 Task: Create a task  Develop a new online marketplace for freelance services , assign it to team member softage.5@softage.net in the project AgileHarbor and update the status of the task to  On Track  , set the priority of the task to Low
Action: Mouse moved to (103, 487)
Screenshot: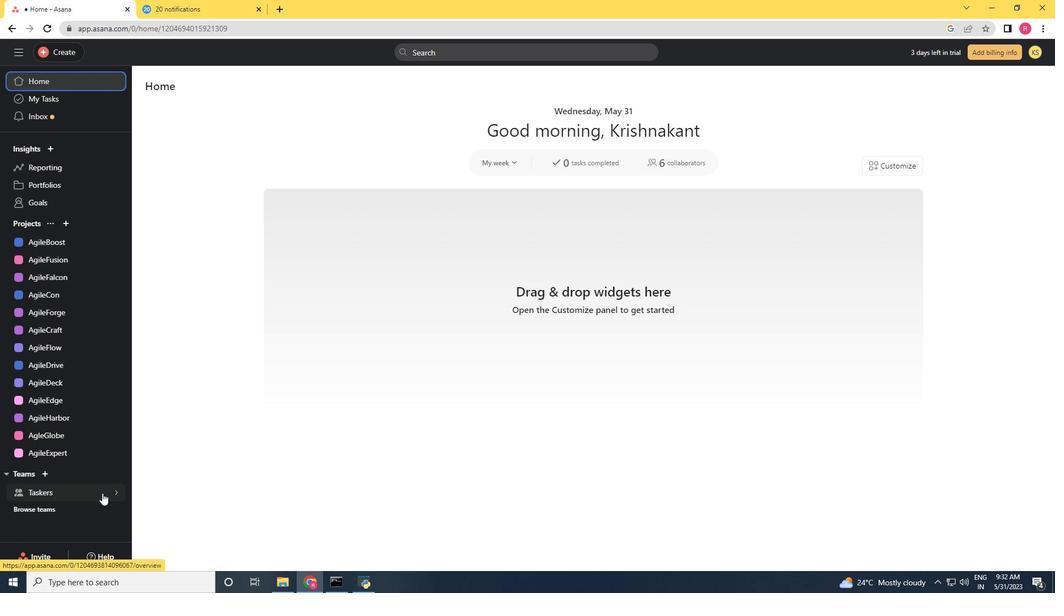 
Action: Mouse pressed left at (103, 487)
Screenshot: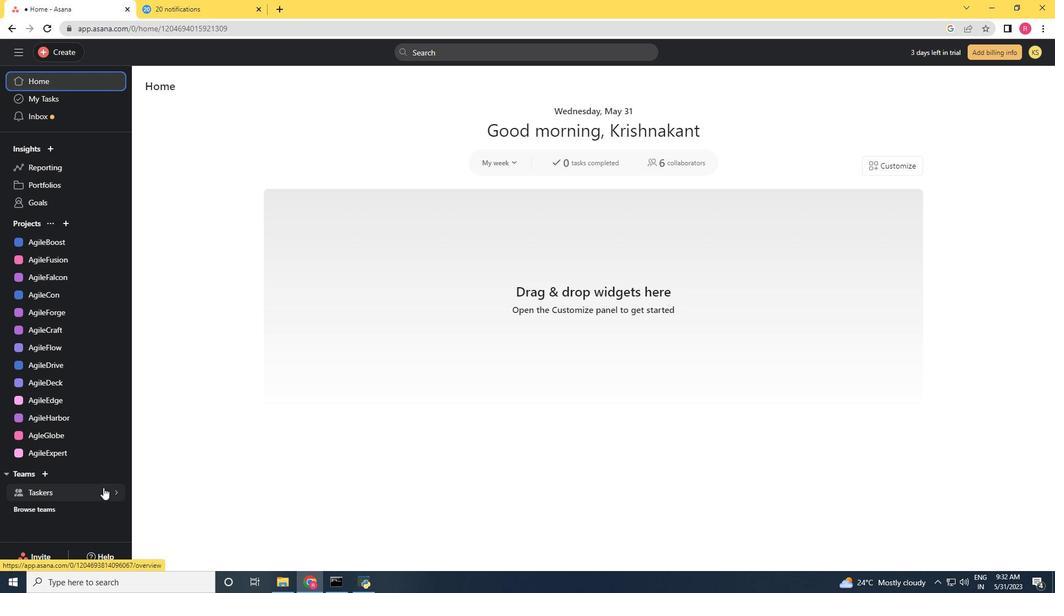 
Action: Mouse moved to (432, 454)
Screenshot: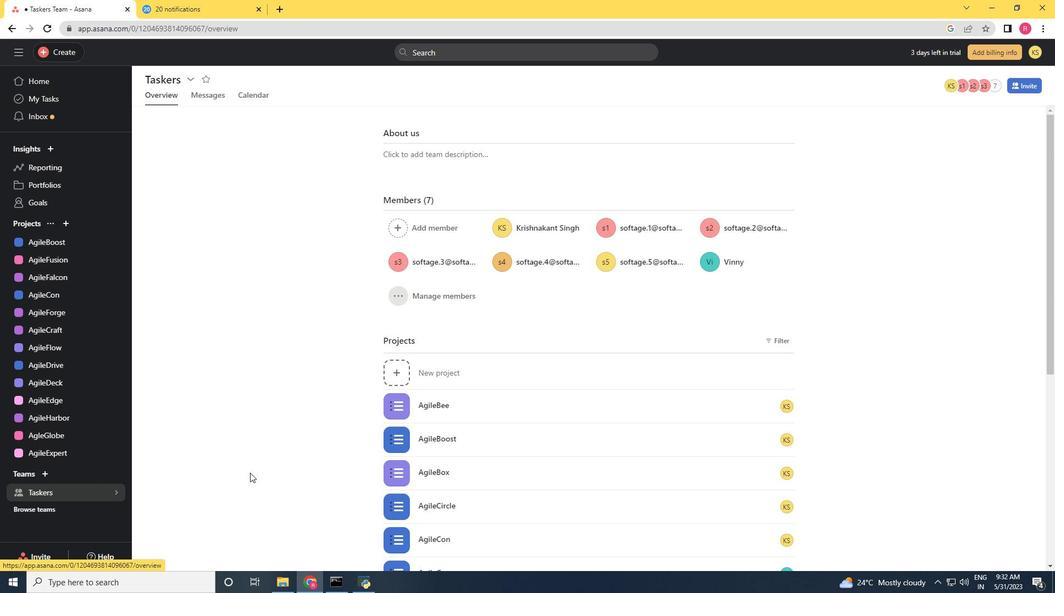 
Action: Mouse scrolled (432, 454) with delta (0, 0)
Screenshot: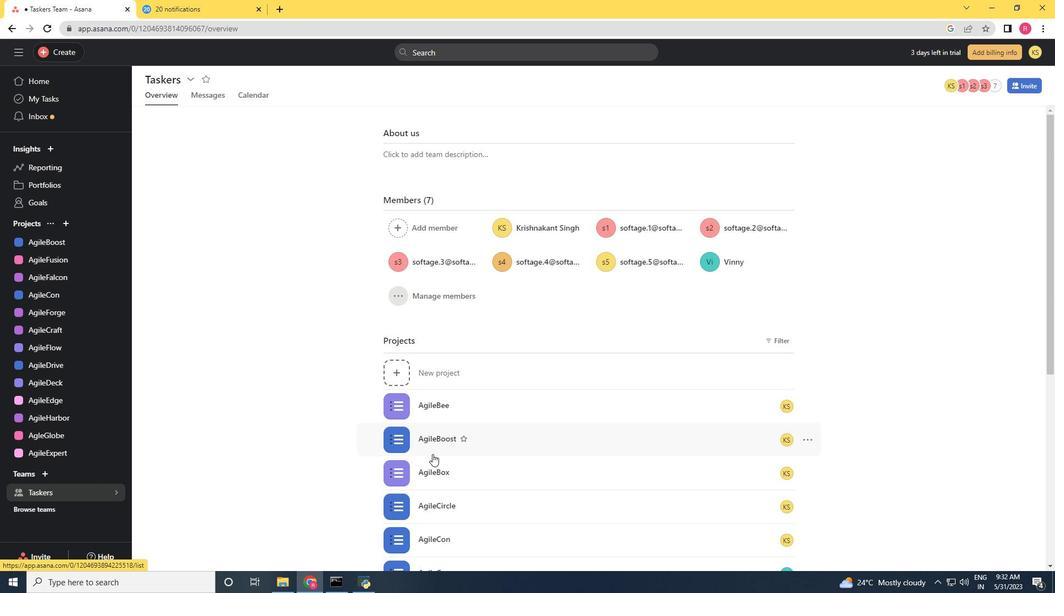 
Action: Mouse scrolled (432, 454) with delta (0, 0)
Screenshot: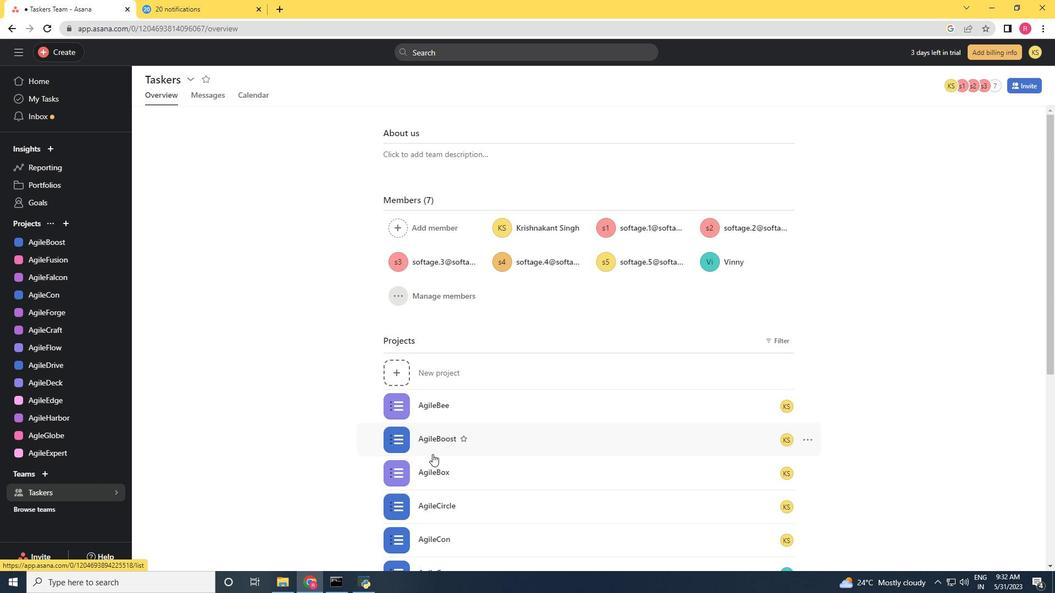 
Action: Mouse scrolled (432, 454) with delta (0, 0)
Screenshot: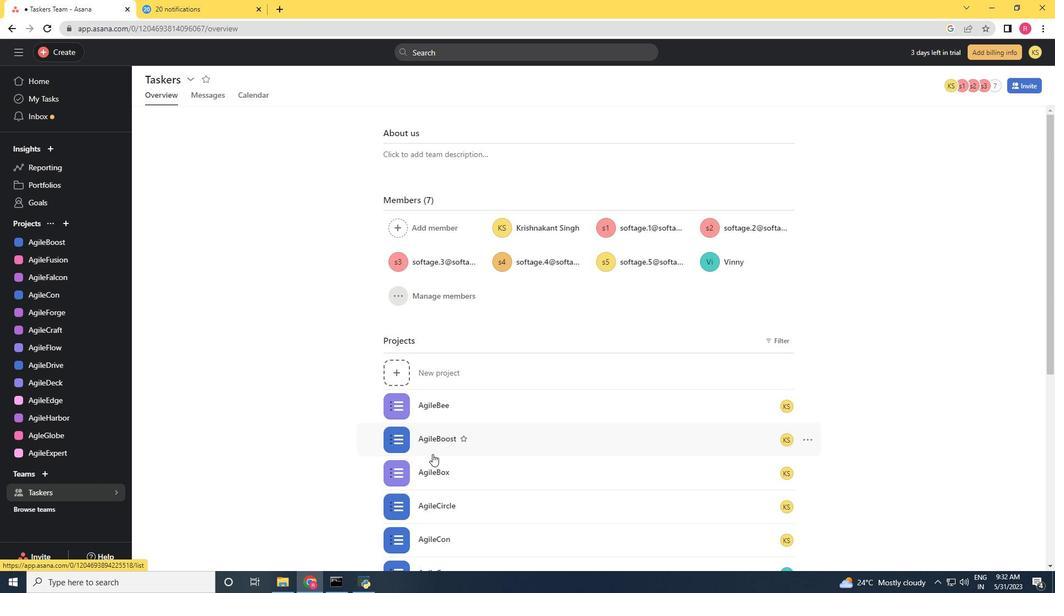 
Action: Mouse scrolled (432, 454) with delta (0, 0)
Screenshot: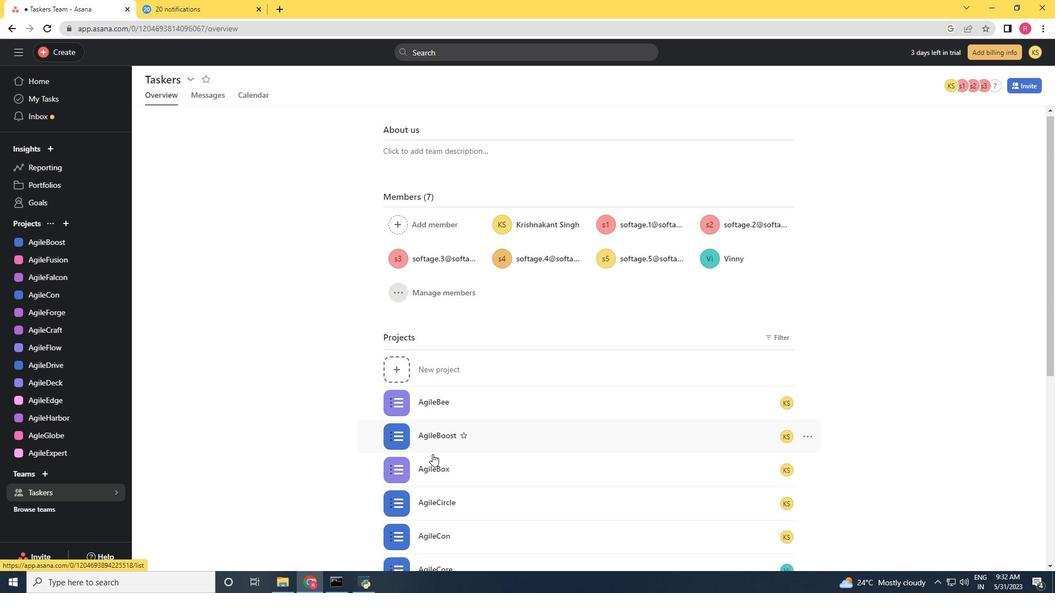
Action: Mouse scrolled (432, 454) with delta (0, 0)
Screenshot: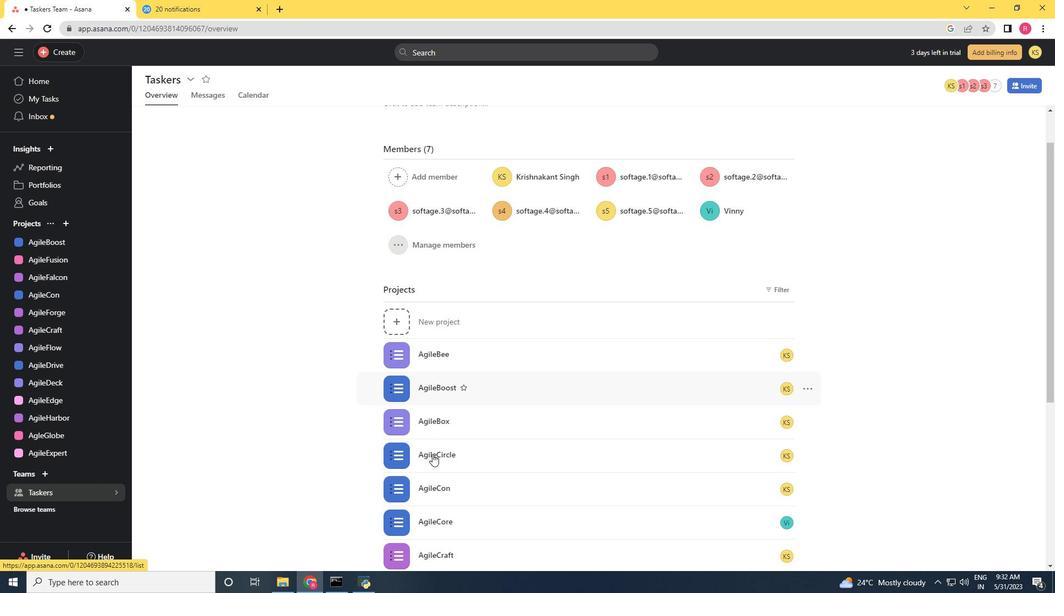 
Action: Mouse scrolled (432, 454) with delta (0, 0)
Screenshot: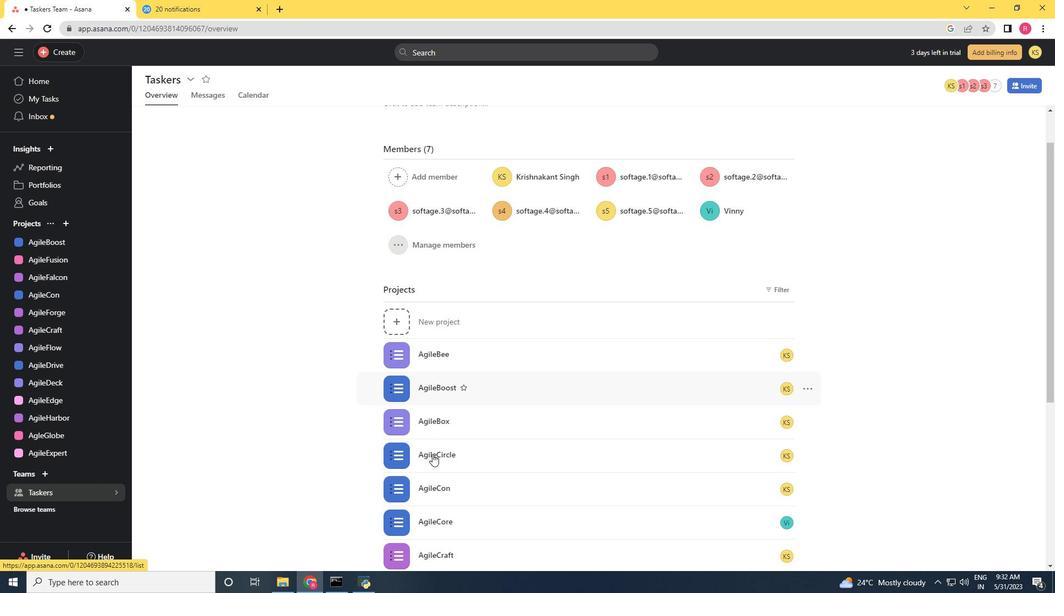 
Action: Mouse scrolled (432, 454) with delta (0, 0)
Screenshot: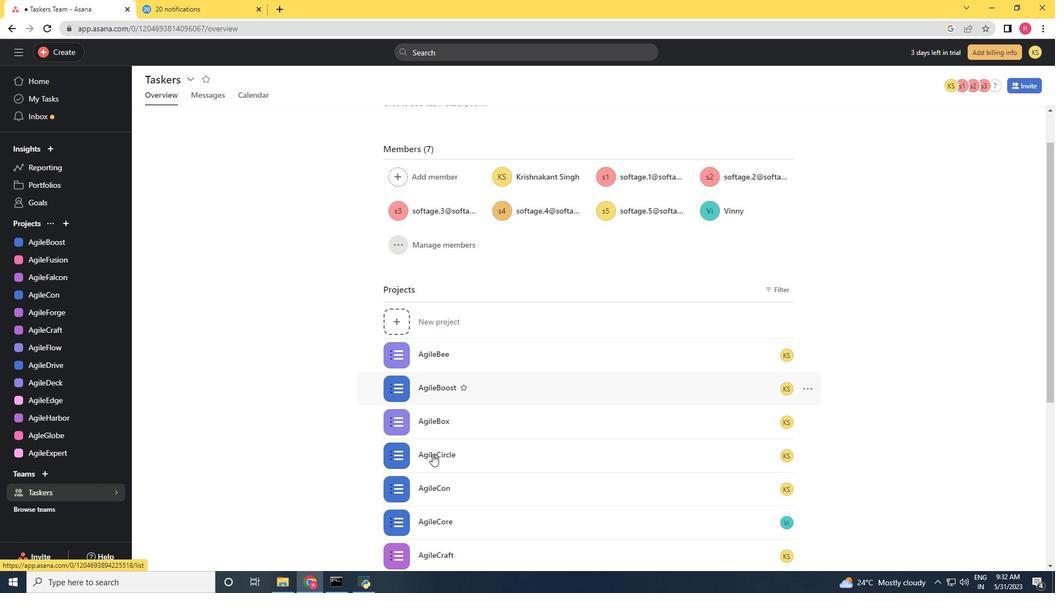
Action: Mouse scrolled (432, 455) with delta (0, 0)
Screenshot: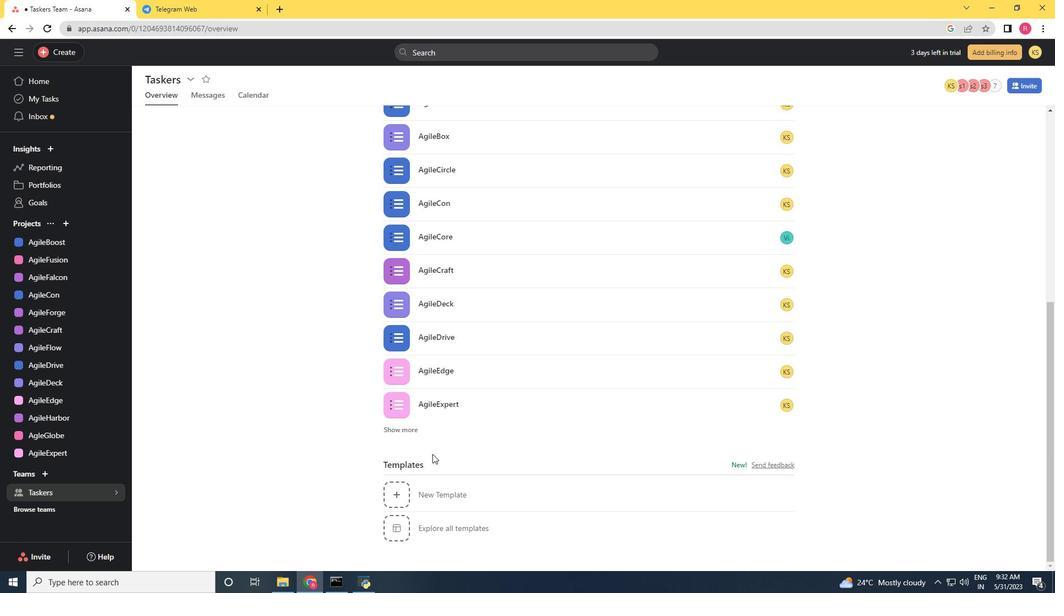 
Action: Mouse moved to (505, 419)
Screenshot: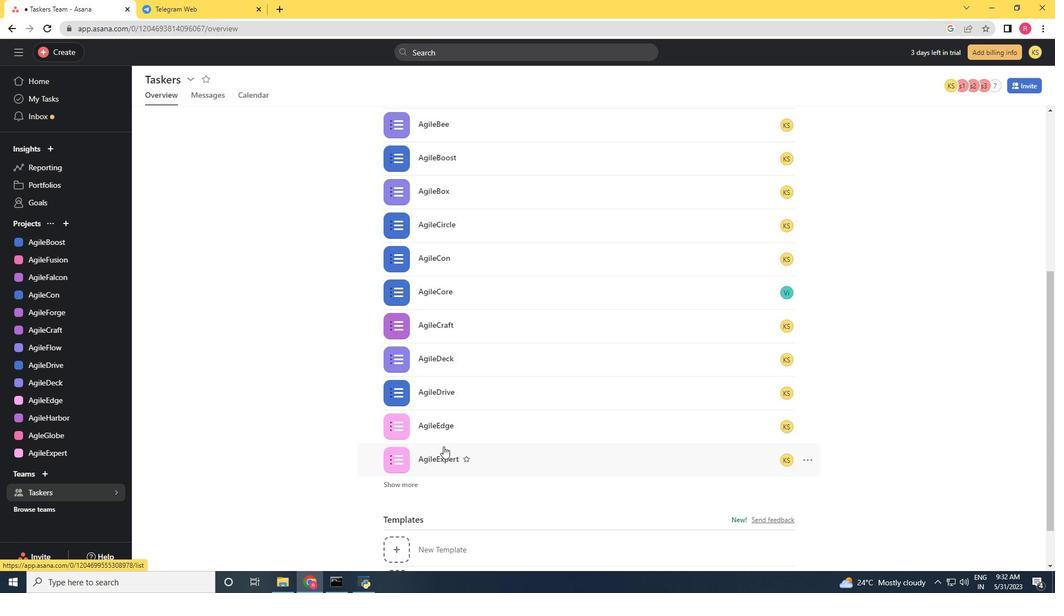 
Action: Mouse scrolled (505, 419) with delta (0, 0)
Screenshot: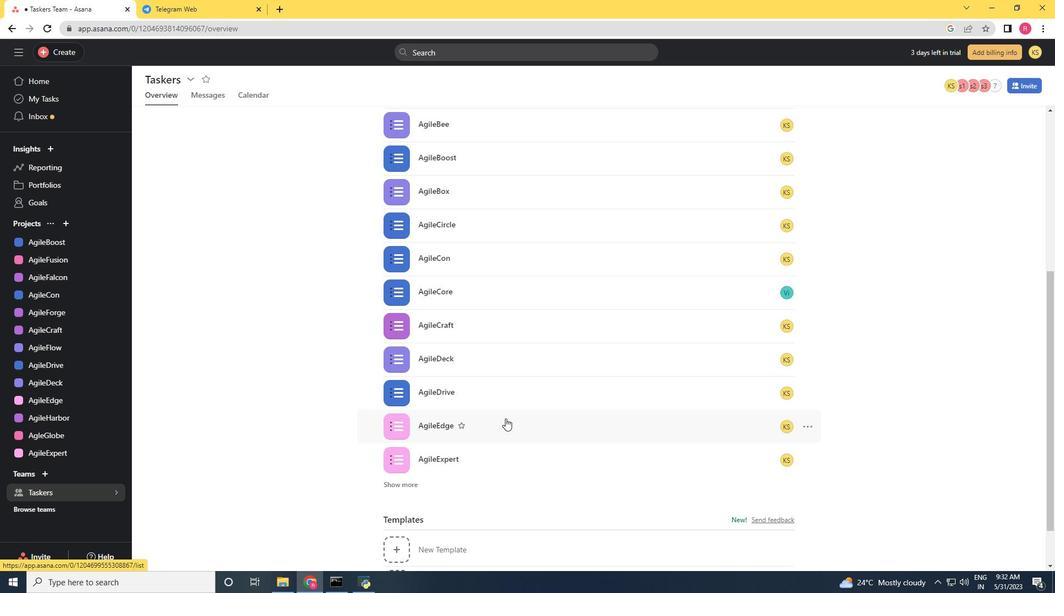 
Action: Mouse scrolled (505, 419) with delta (0, 0)
Screenshot: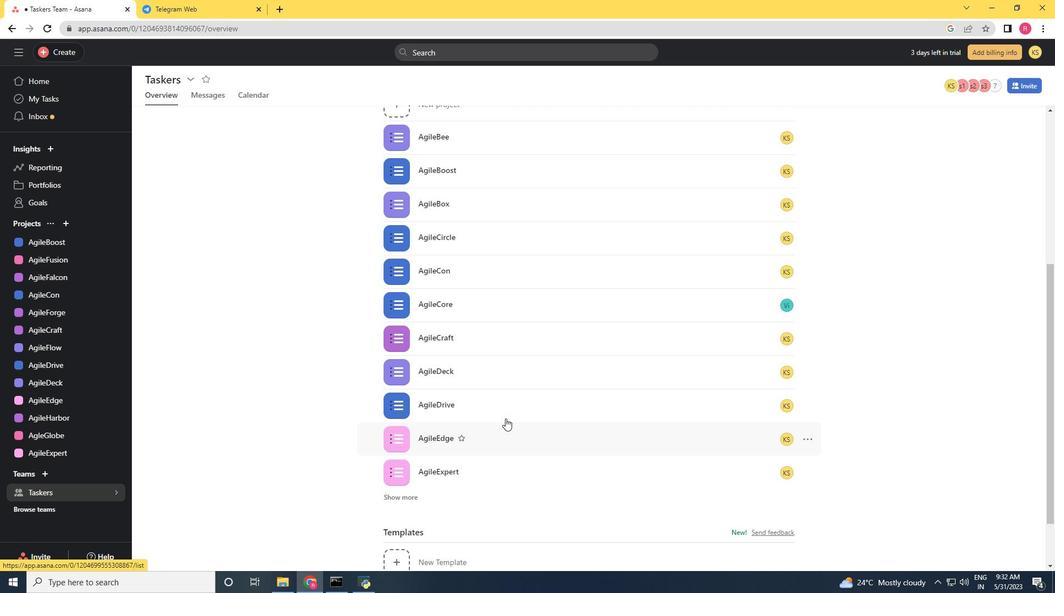 
Action: Mouse moved to (82, 419)
Screenshot: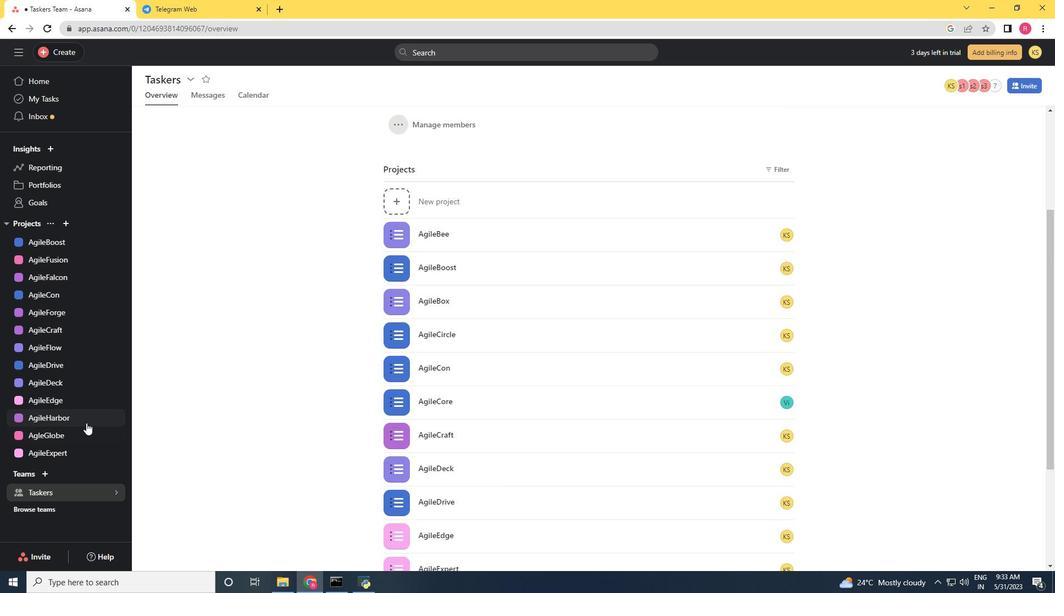 
Action: Mouse pressed left at (82, 419)
Screenshot: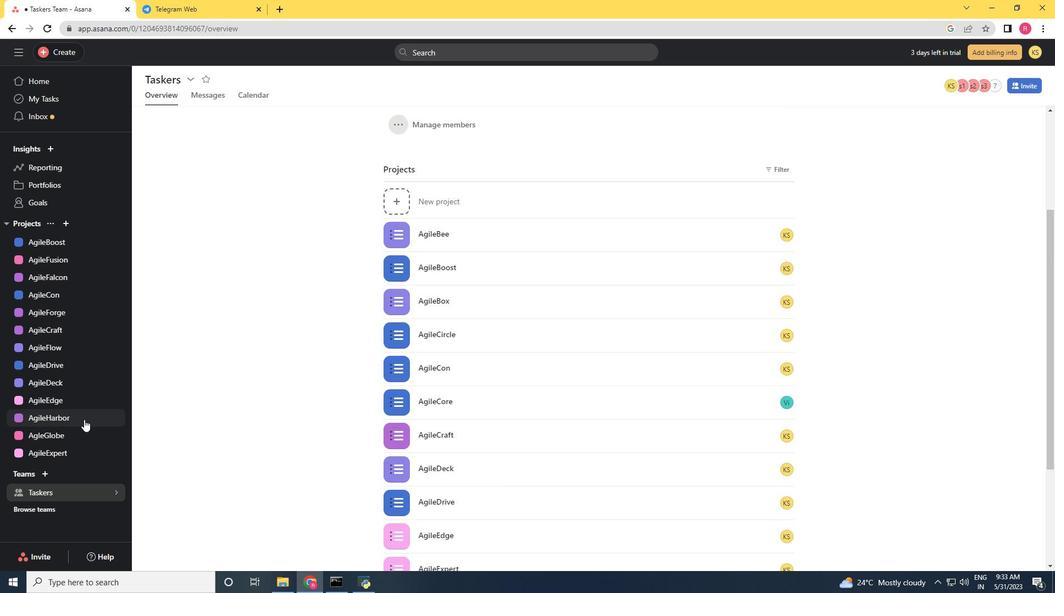 
Action: Mouse moved to (63, 53)
Screenshot: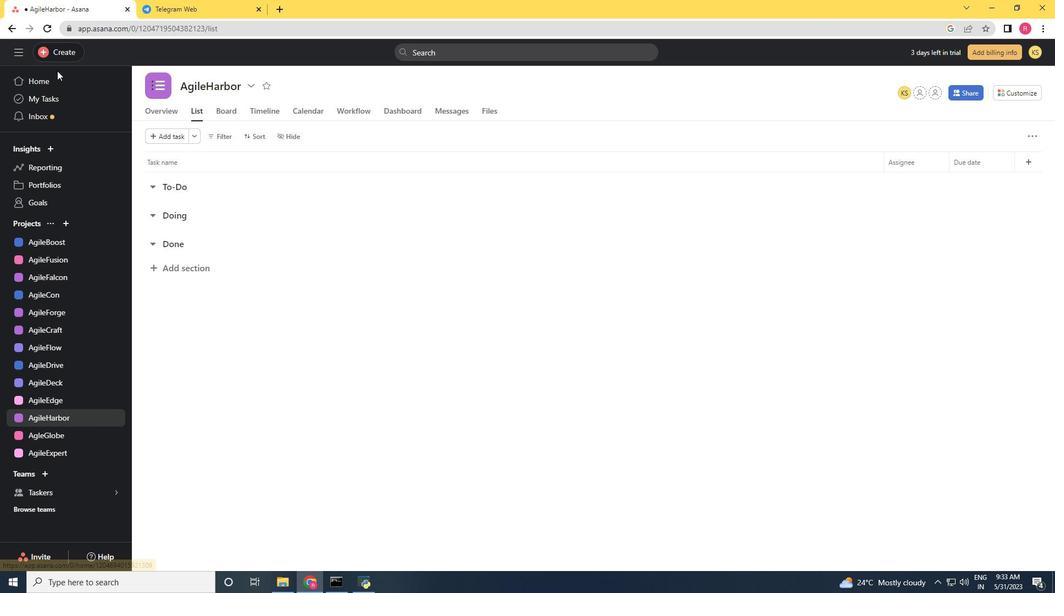 
Action: Mouse pressed left at (63, 53)
Screenshot: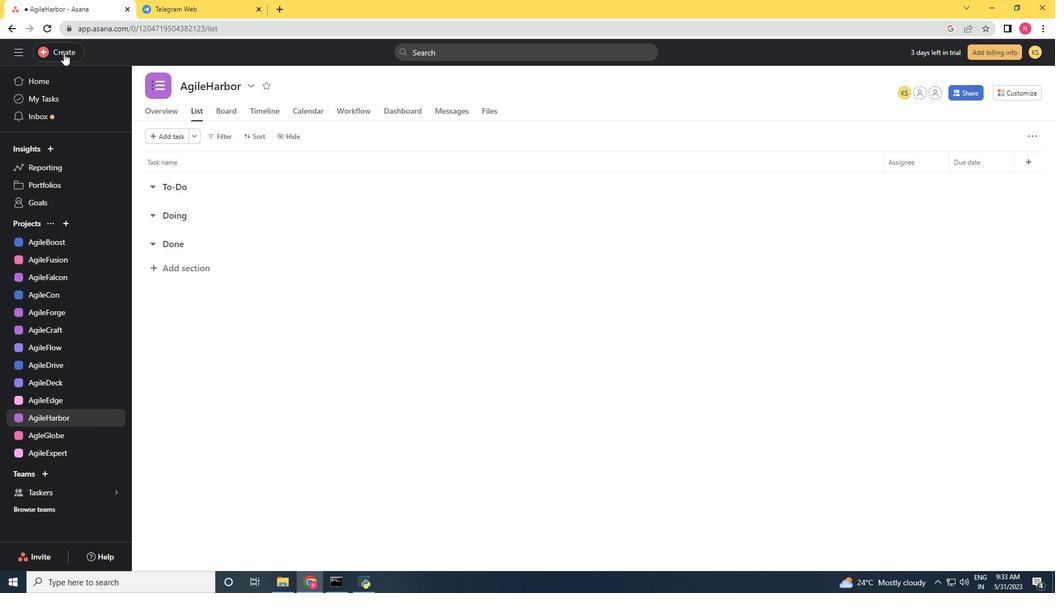 
Action: Mouse moved to (143, 58)
Screenshot: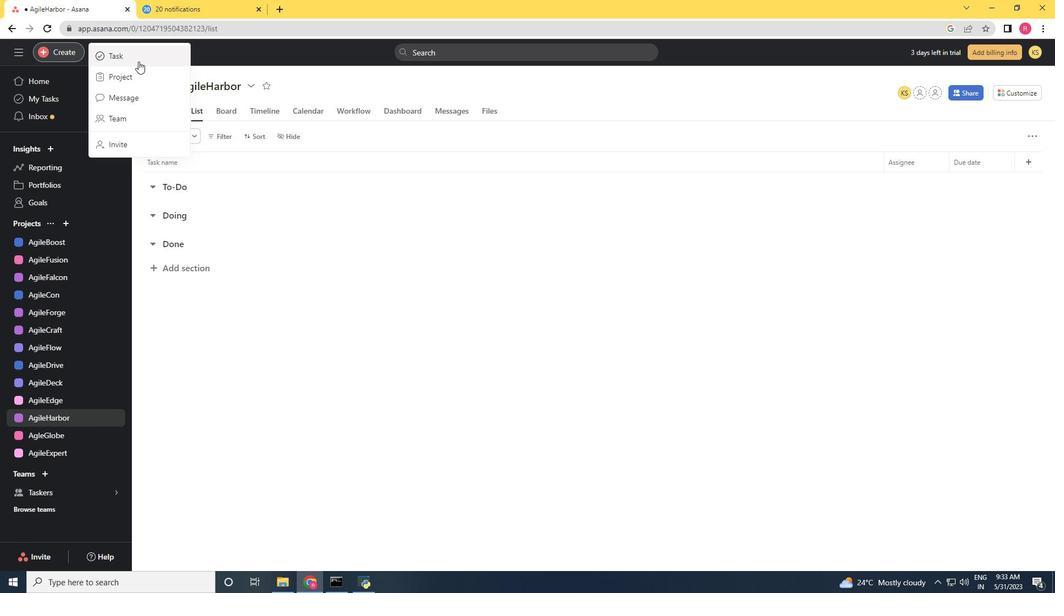 
Action: Mouse pressed left at (143, 58)
Screenshot: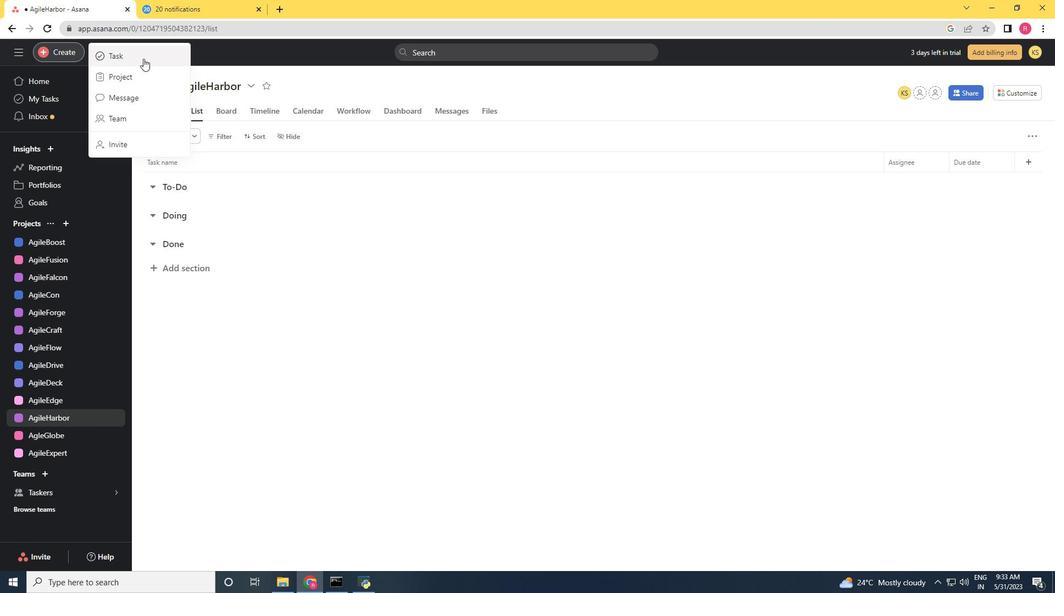 
Action: Mouse moved to (686, 594)
Screenshot: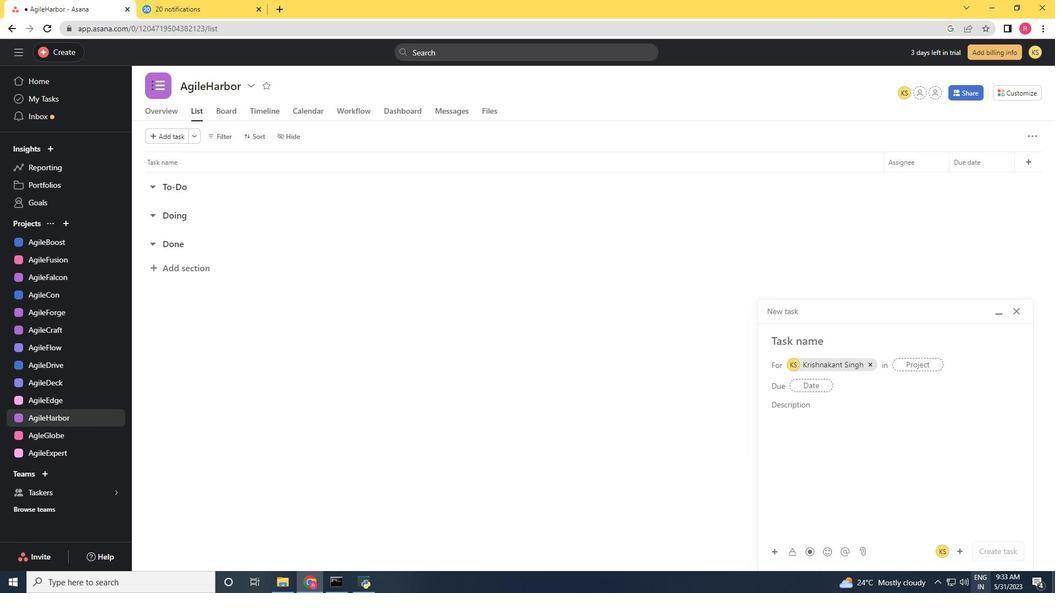 
Action: Key pressed <Key.shift>Develop<Key.space>a<Key.space>new<Key.space>online<Key.space>markeing<Key.space>==<Key.backspace><Key.backspace><Key.backspace><Key.backspace><Key.backspace><Key.backspace>ting<Key.space>for<Key.space>freelnce<Key.space><Key.backspace><Key.backspace><Key.backspace><Key.backspace><Key.backspace>lance<Key.space><Key.shift>Service<Key.space>
Screenshot: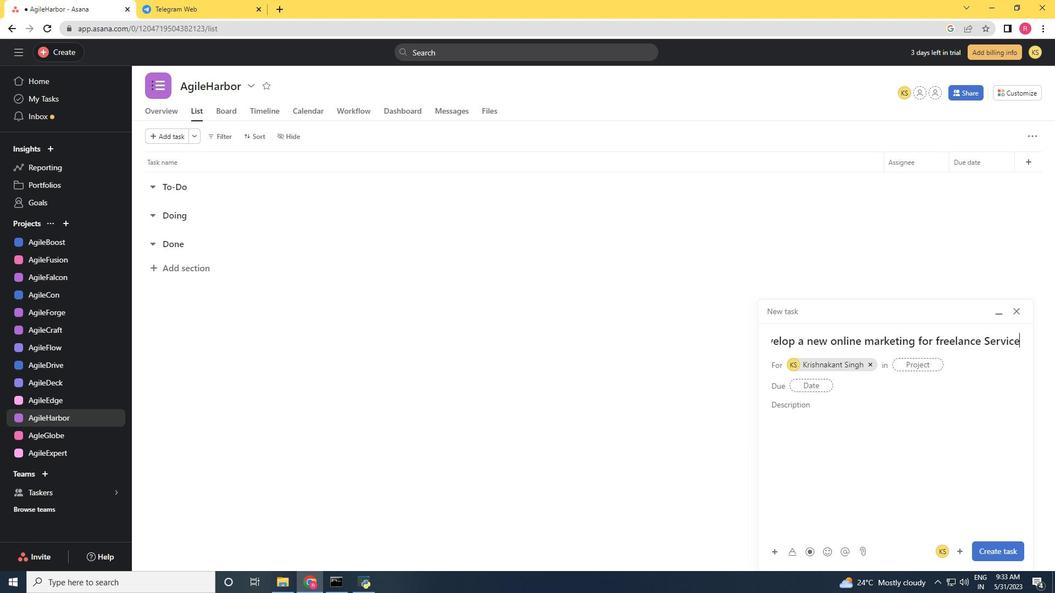 
Action: Mouse moved to (871, 364)
Screenshot: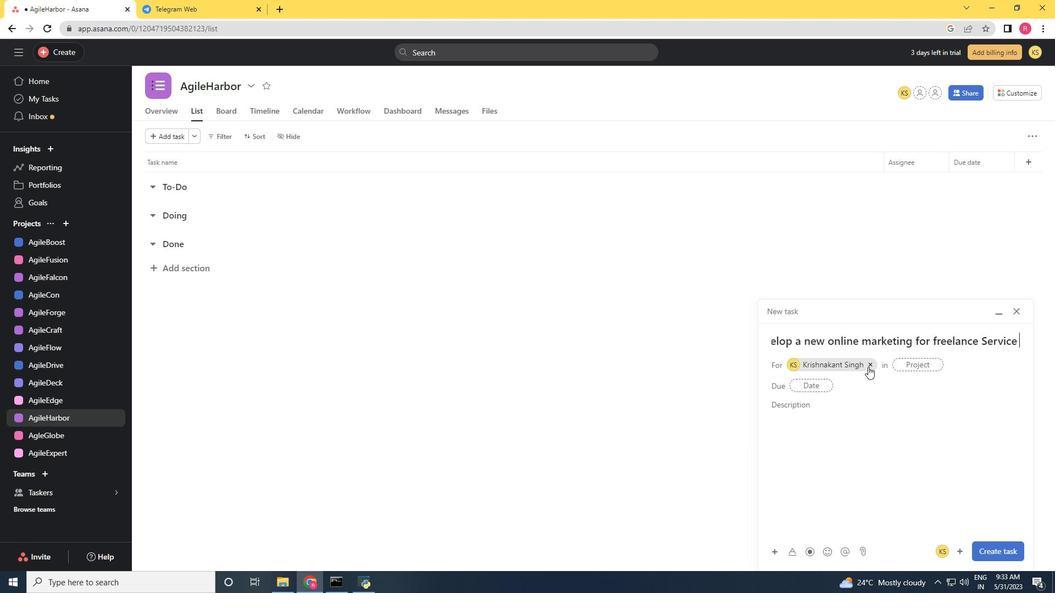
Action: Mouse pressed left at (871, 364)
Screenshot: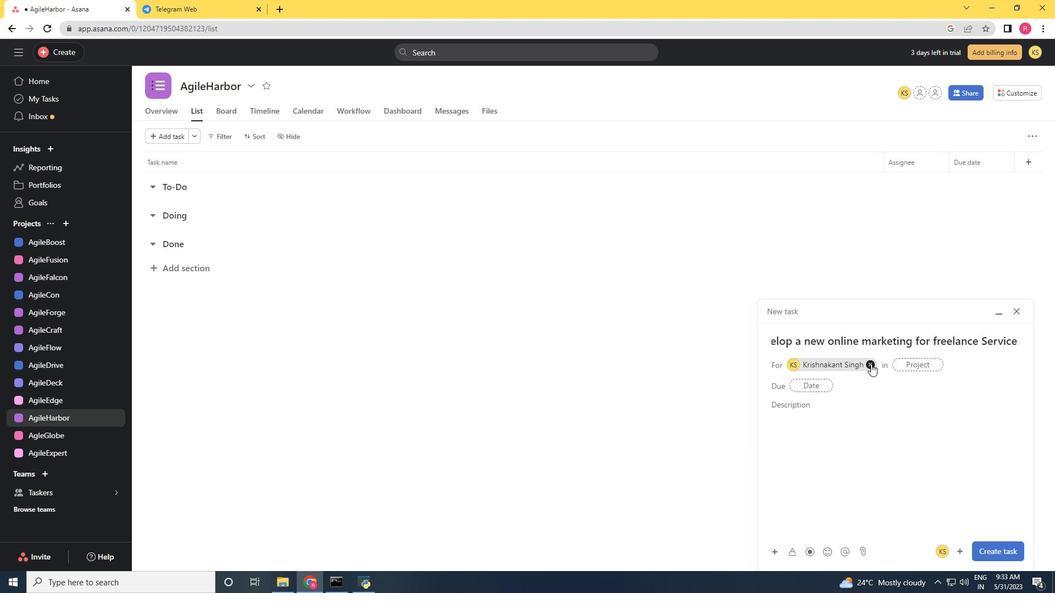 
Action: Mouse moved to (815, 361)
Screenshot: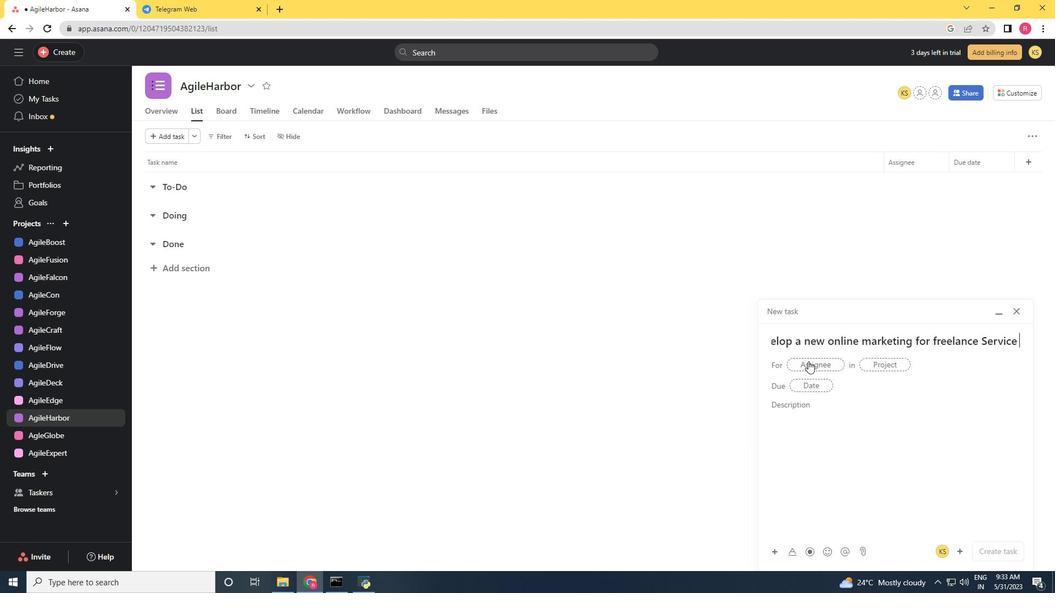 
Action: Mouse pressed left at (815, 361)
Screenshot: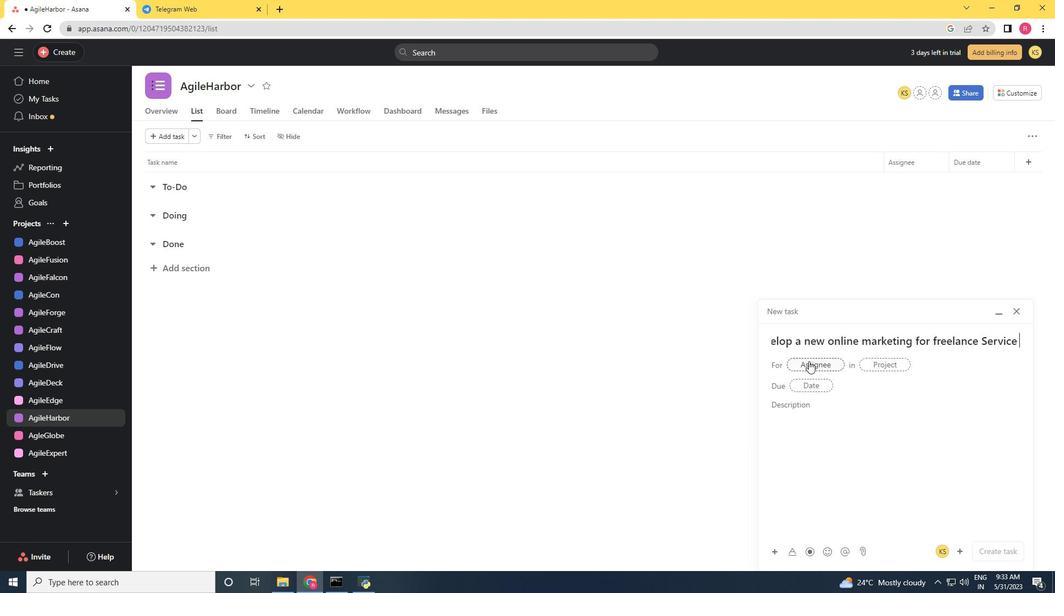 
Action: Key pressed softage.5<Key.shift>@softage.net
Screenshot: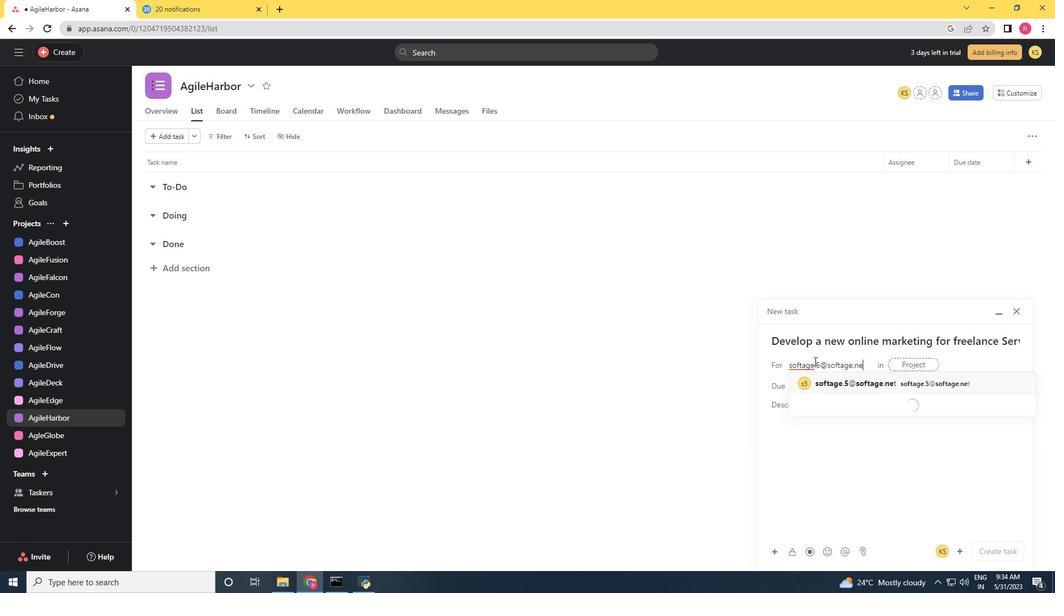 
Action: Mouse moved to (836, 381)
Screenshot: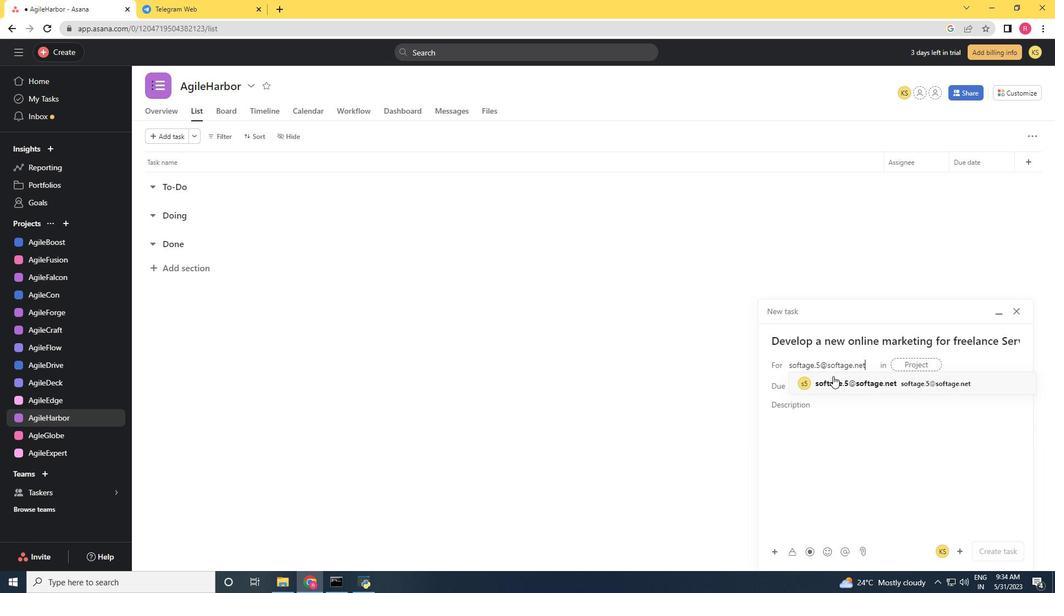 
Action: Mouse pressed left at (836, 381)
Screenshot: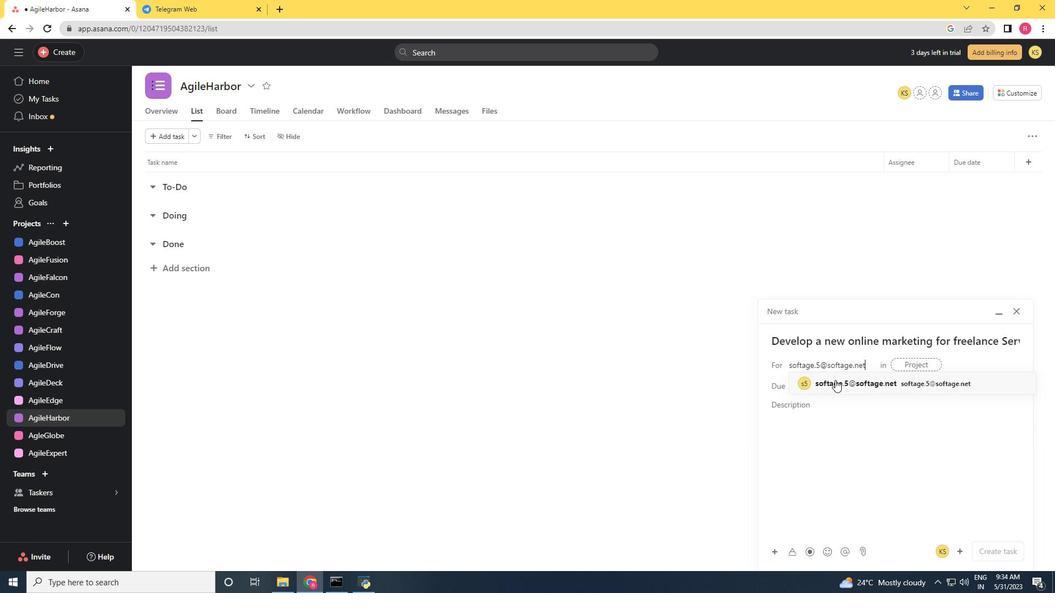 
Action: Mouse moved to (743, 386)
Screenshot: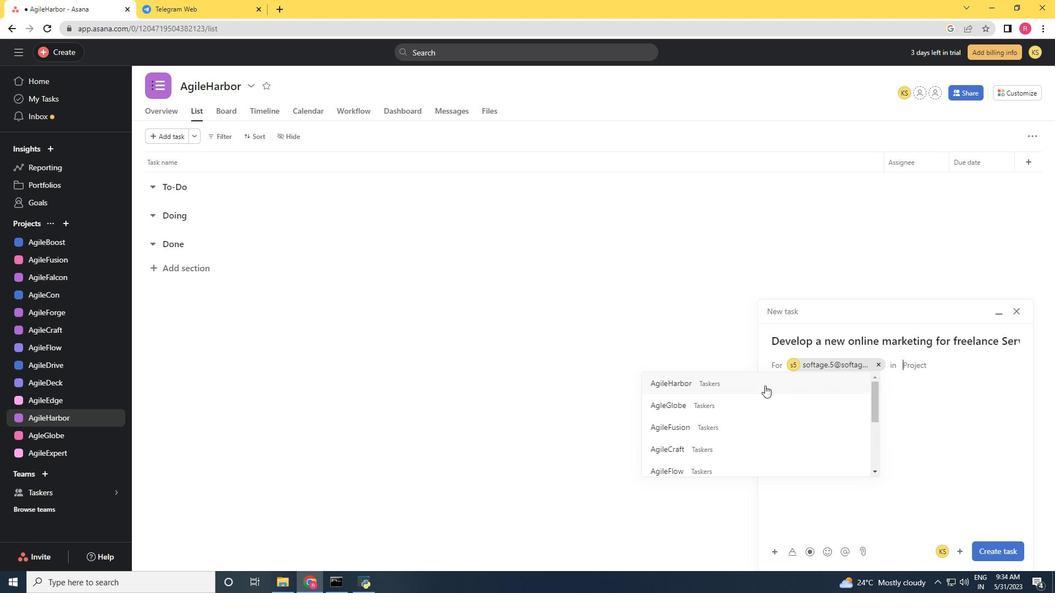 
Action: Mouse pressed left at (743, 386)
Screenshot: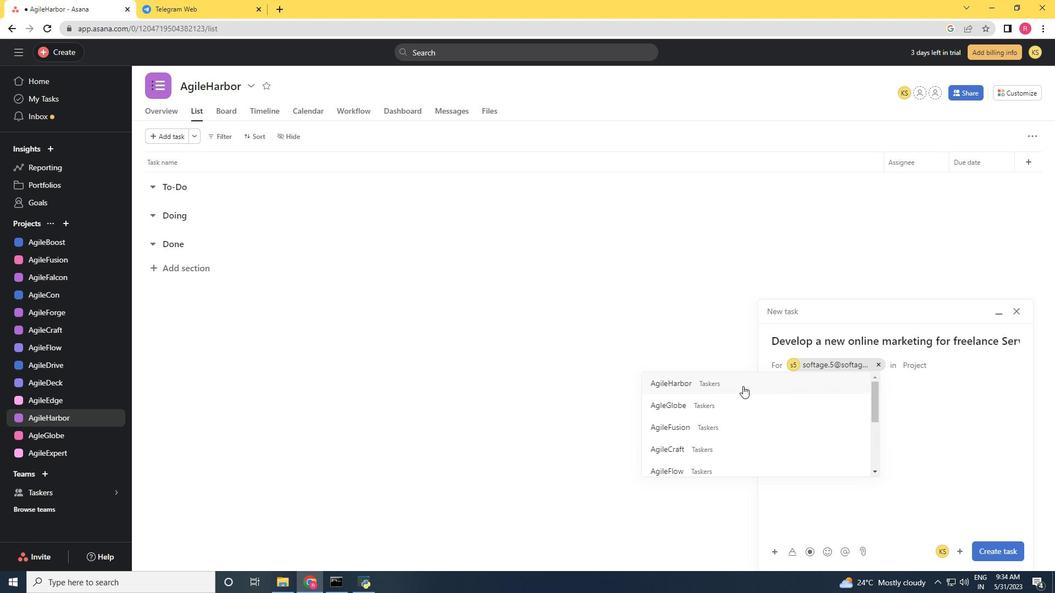 
Action: Mouse moved to (1005, 554)
Screenshot: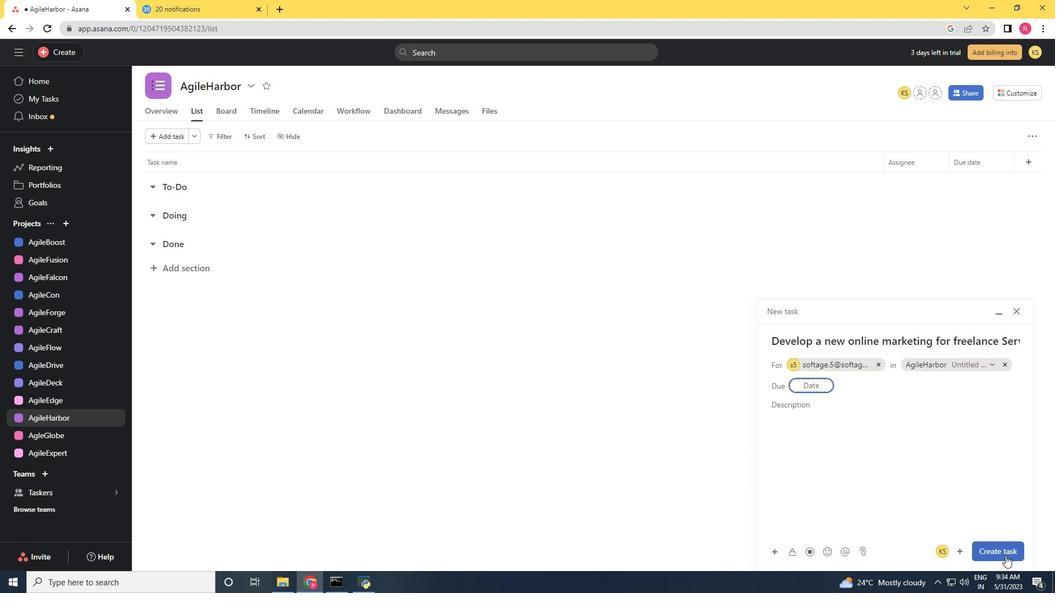 
Action: Mouse pressed left at (1005, 554)
Screenshot: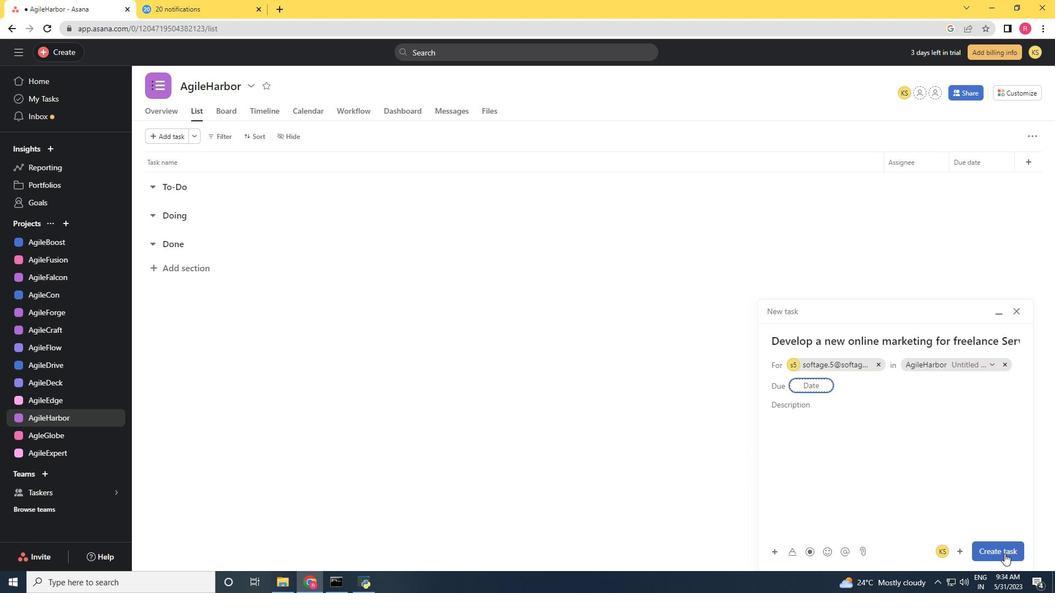 
Action: Mouse moved to (882, 159)
Screenshot: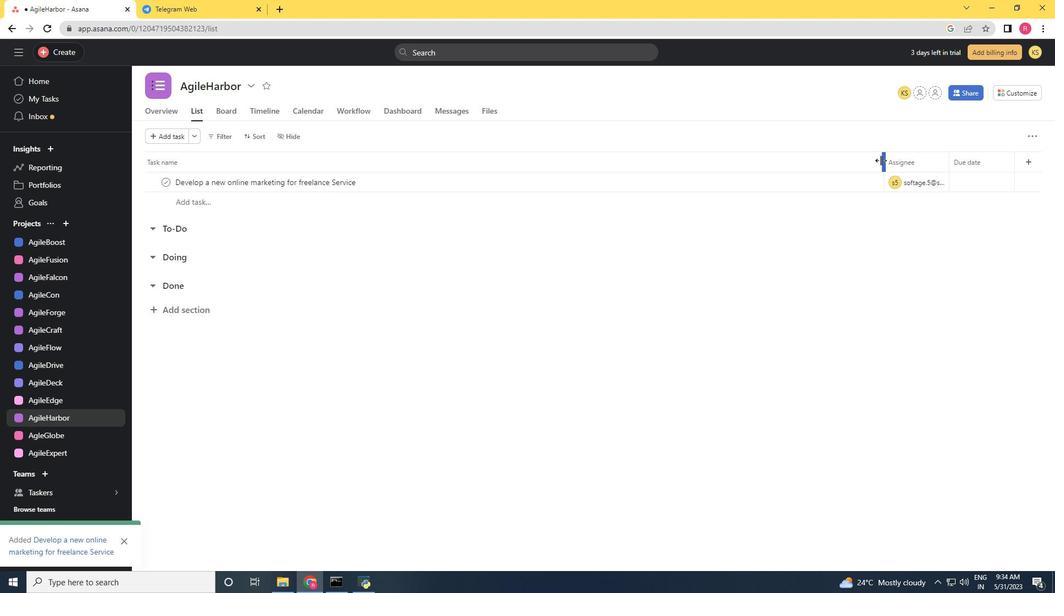 
Action: Mouse pressed left at (882, 159)
Screenshot: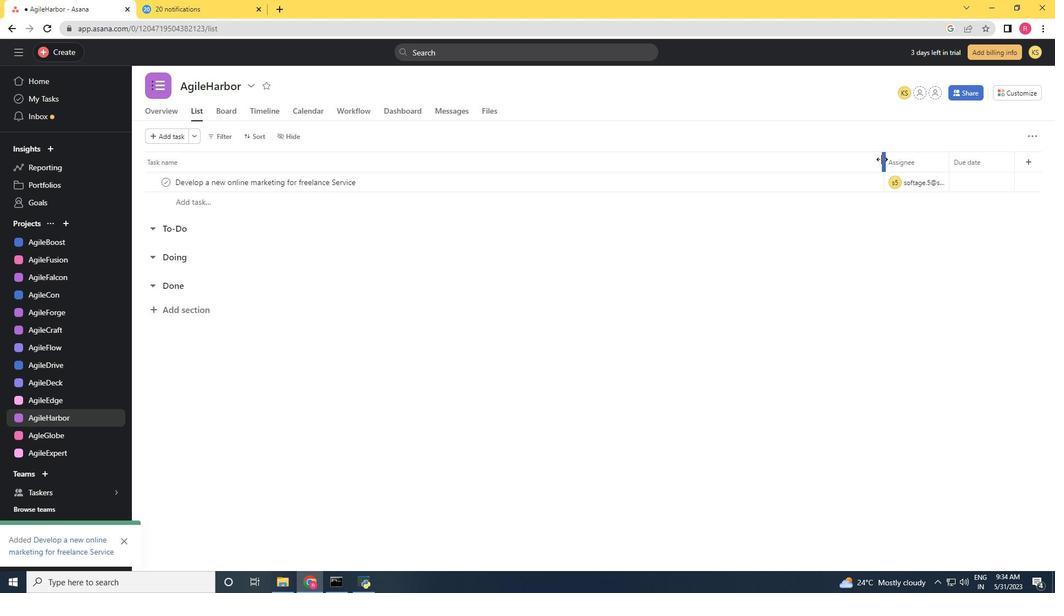 
Action: Mouse moved to (911, 160)
Screenshot: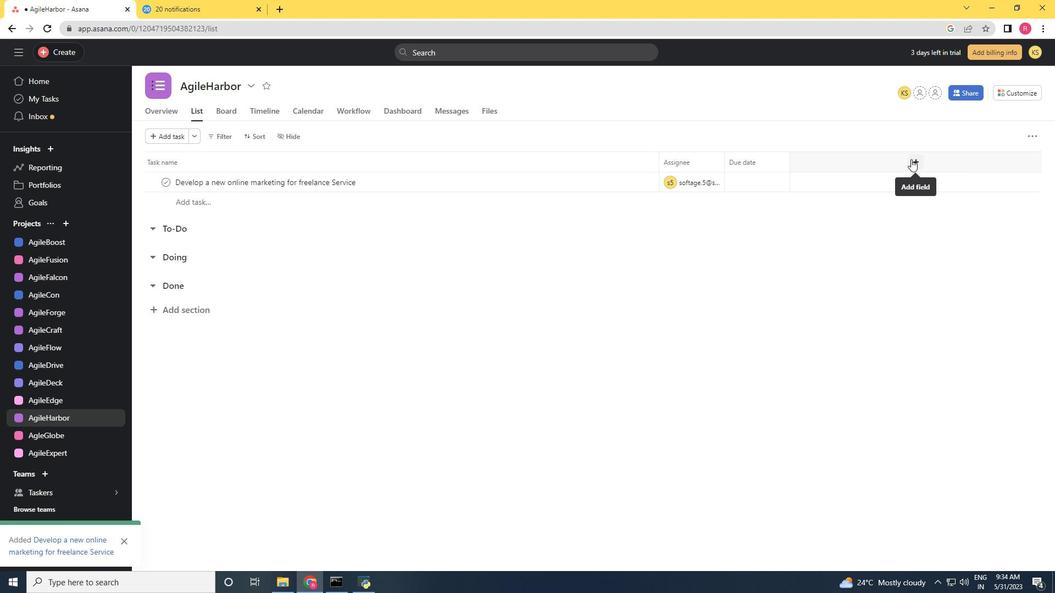 
Action: Mouse pressed left at (911, 160)
Screenshot: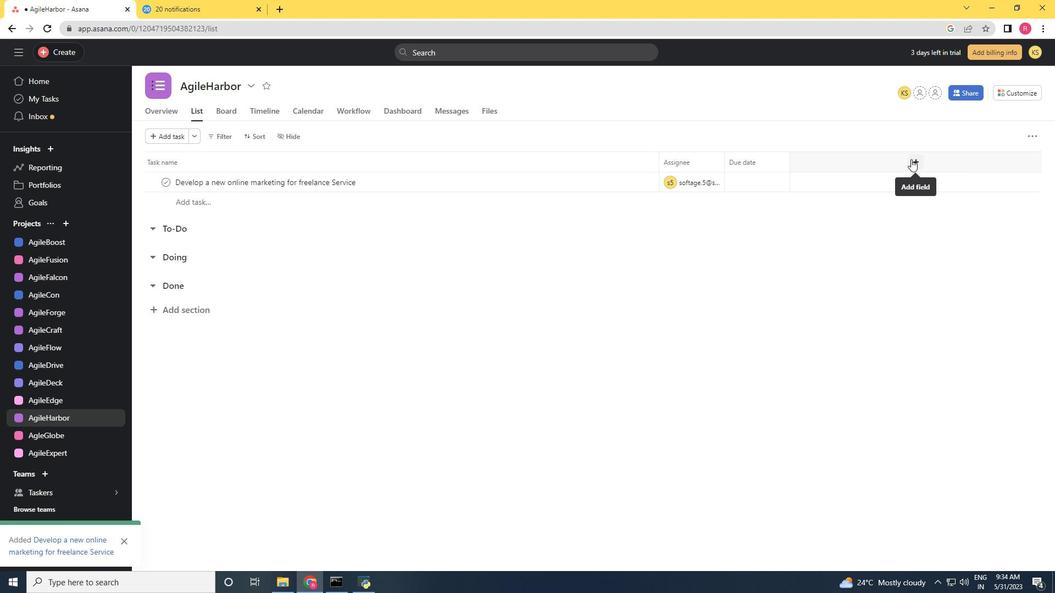 
Action: Mouse moved to (827, 283)
Screenshot: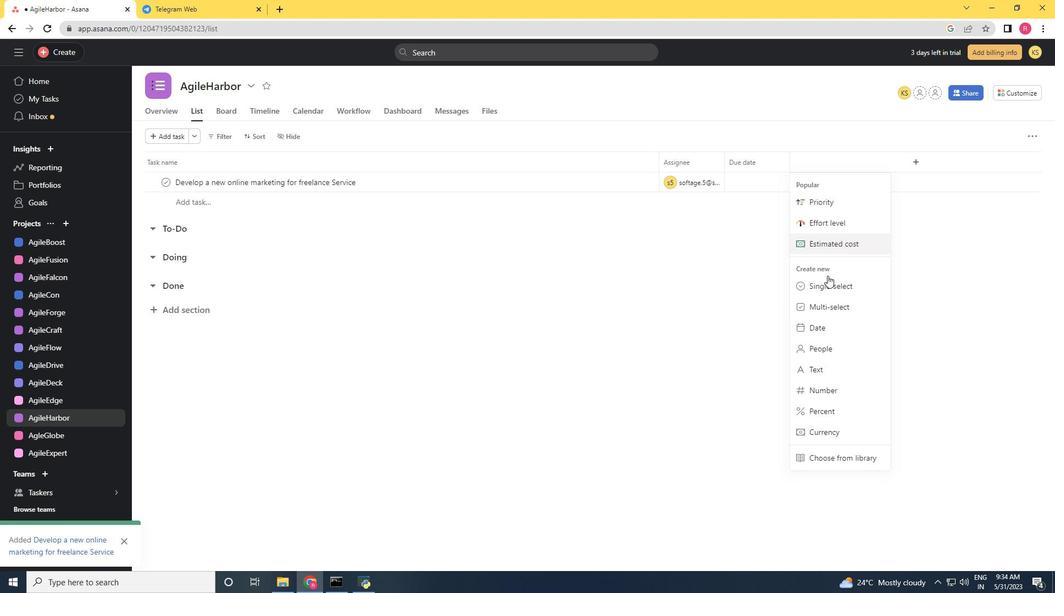 
Action: Mouse pressed left at (827, 283)
Screenshot: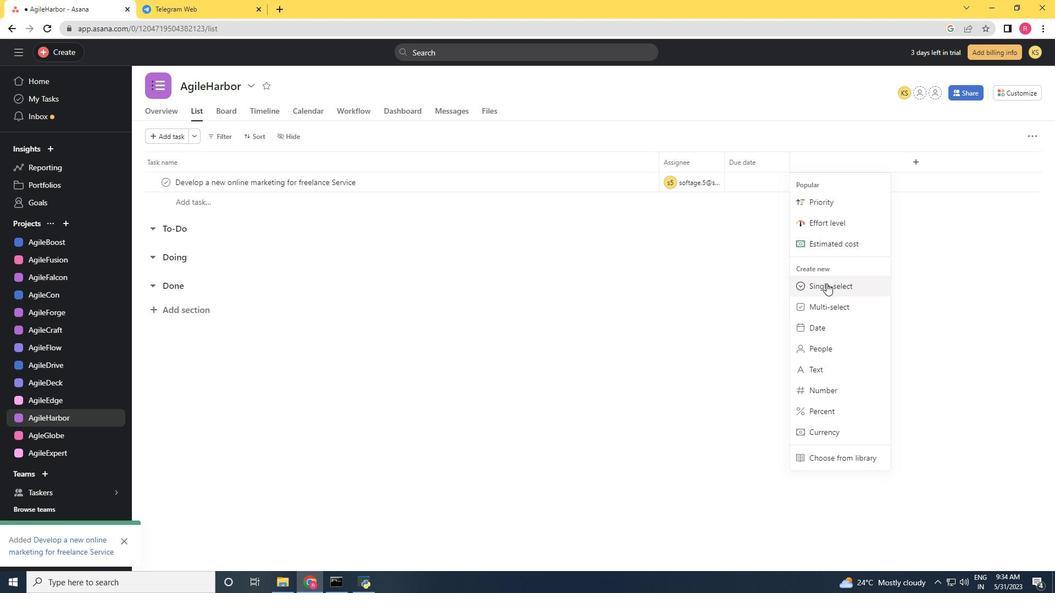 
Action: Key pressed <Key.shift>Ststus
Screenshot: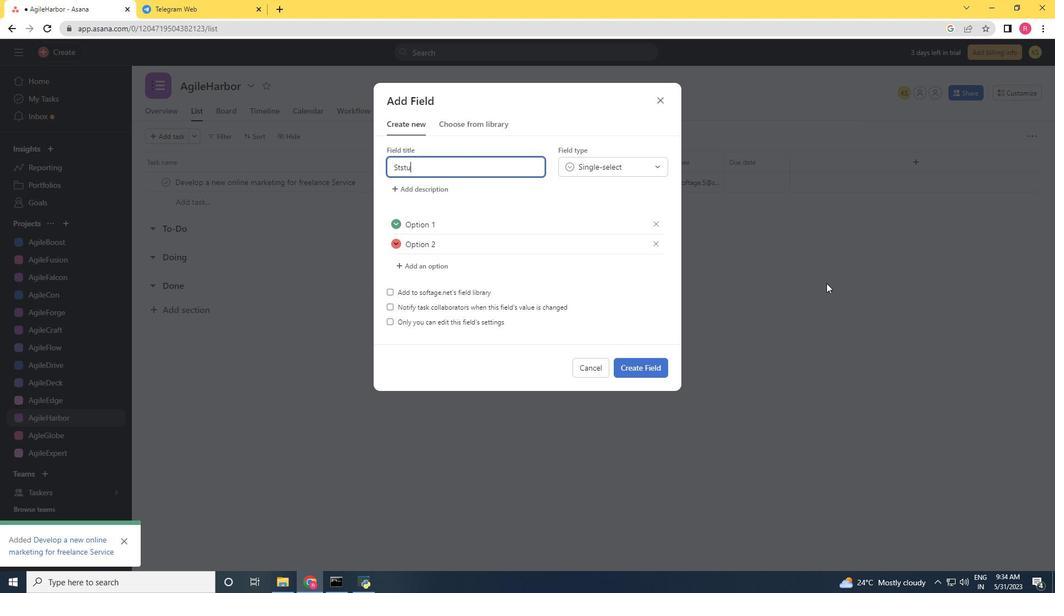 
Action: Mouse moved to (731, 287)
Screenshot: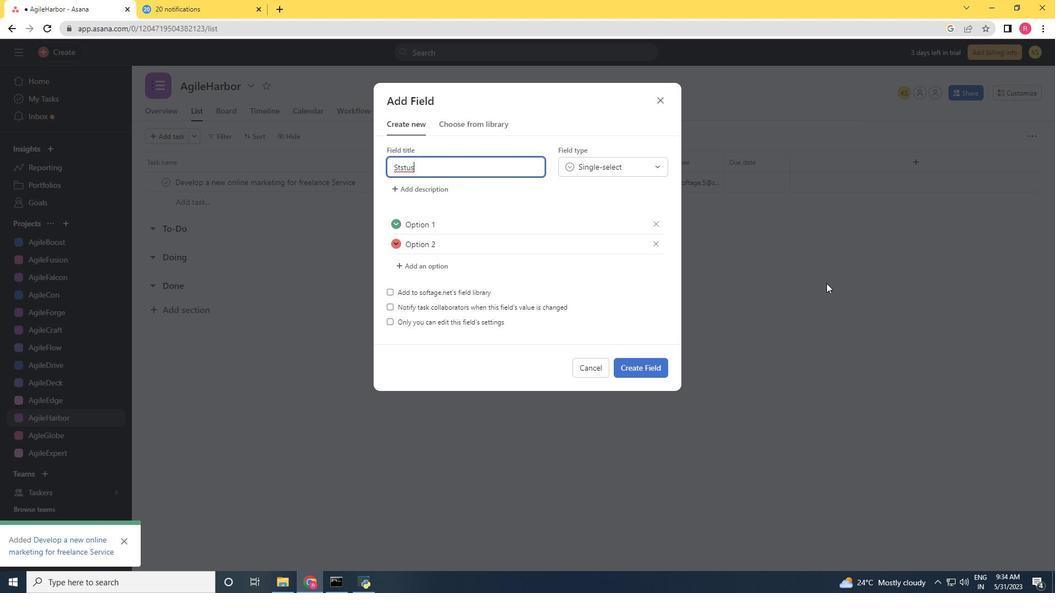 
Action: Key pressed <Key.backspace><Key.backspace><Key.backspace><Key.backspace>atus
Screenshot: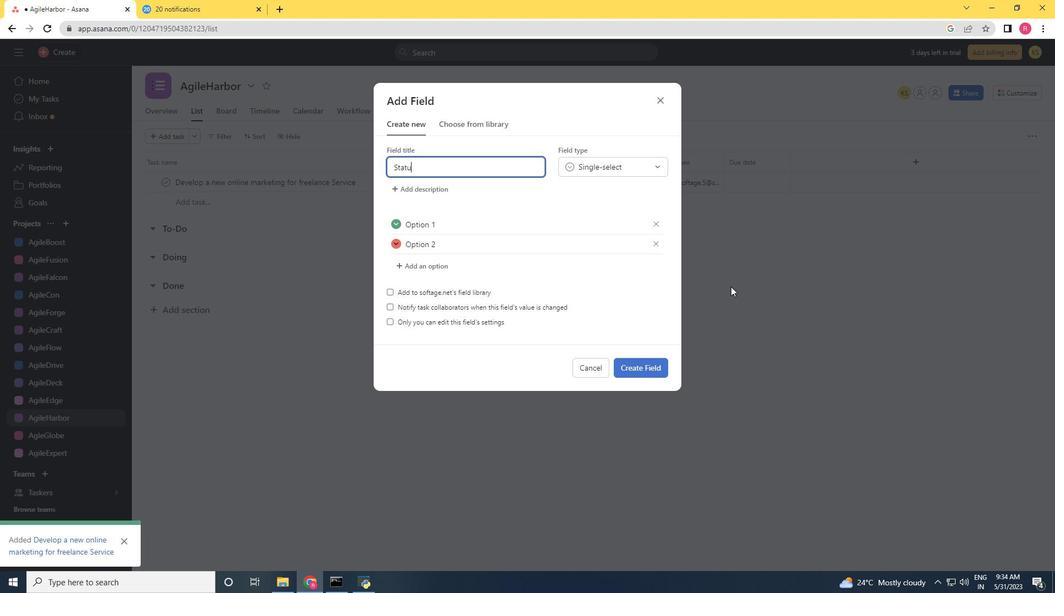 
Action: Mouse moved to (493, 226)
Screenshot: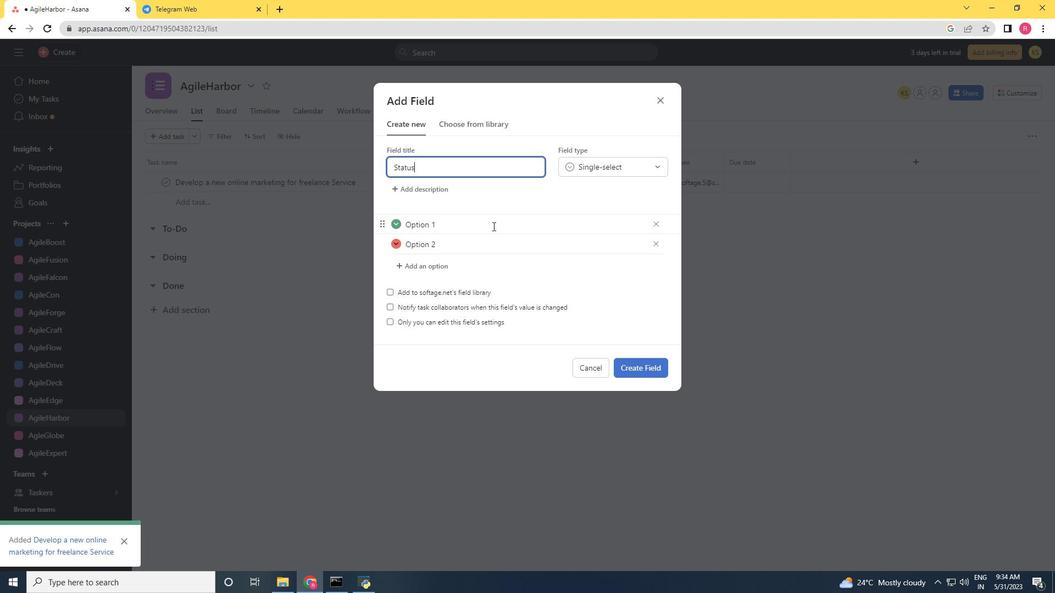 
Action: Mouse pressed left at (493, 226)
Screenshot: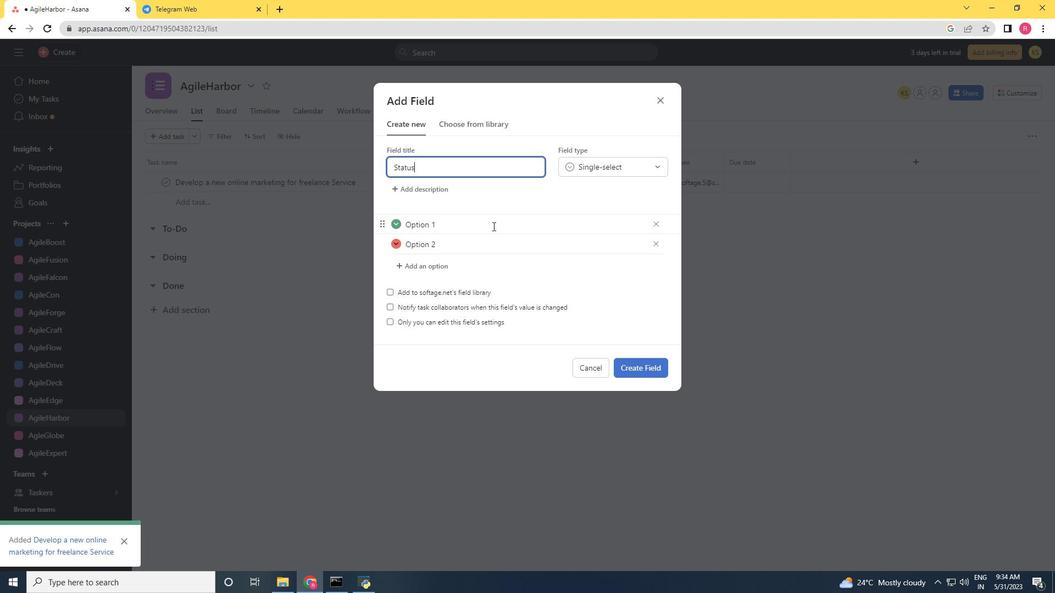 
Action: Mouse moved to (493, 225)
Screenshot: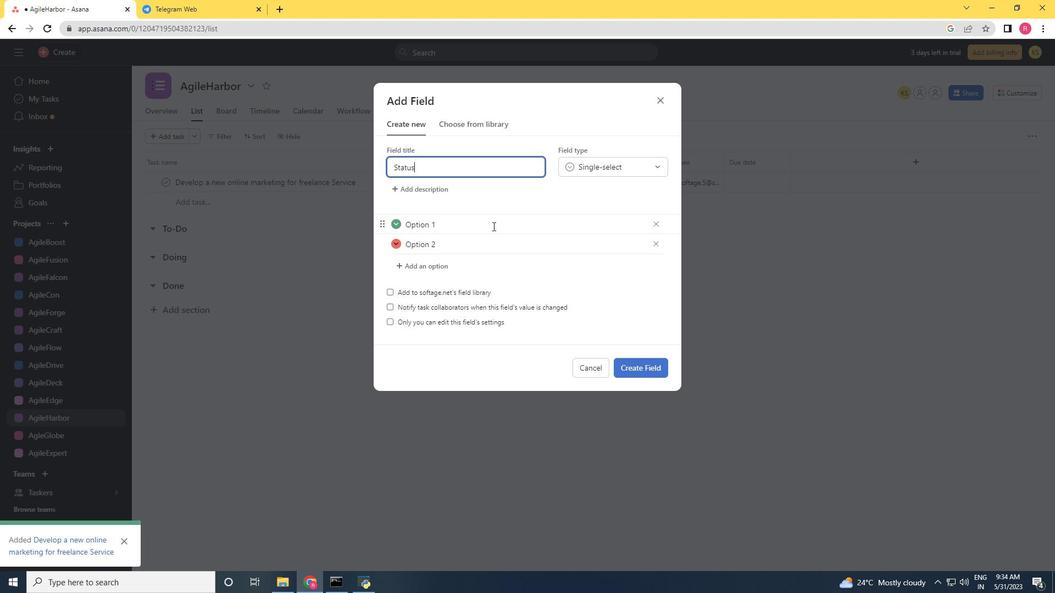 
Action: Key pressed <Key.backspace><Key.backspace><Key.backspace><Key.backspace><Key.backspace><Key.backspace><Key.backspace><Key.backspace><Key.shift>On<Key.space><Key.shift>Track<Key.enter><Key.shift>Off<Key.space><Key.shift>Track<Key.backspace>l<Key.backspace>k<Key.enter><Key.shift><Key.shift><Key.shift><Key.shift><Key.shift><Key.shift><Key.shift><Key.shift><Key.shift><Key.shift><Key.shift><Key.shift><Key.shift>At<Key.space><Key.shift>Risk
Screenshot: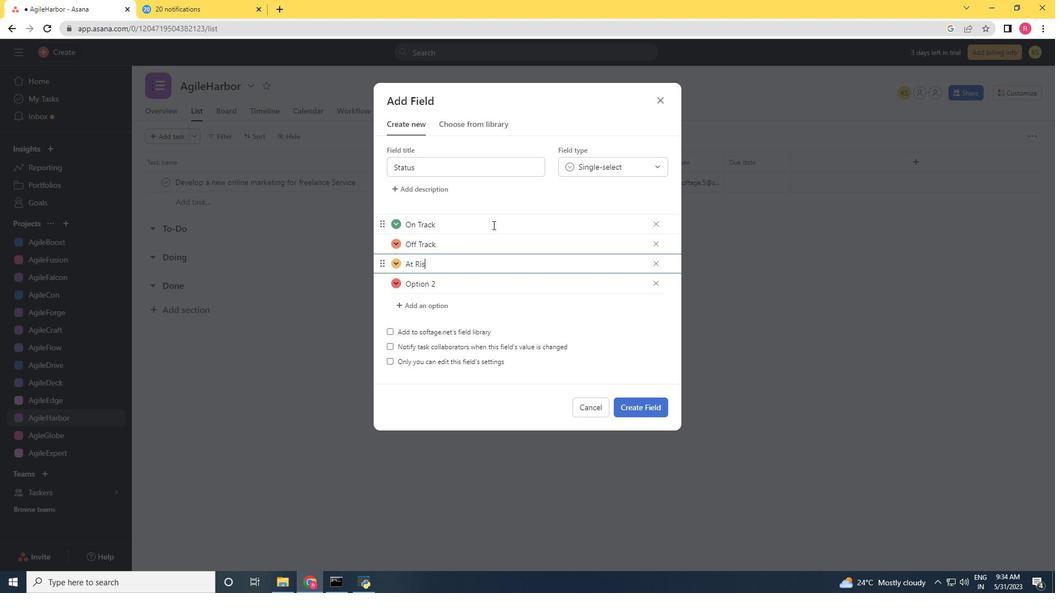 
Action: Mouse moved to (659, 282)
Screenshot: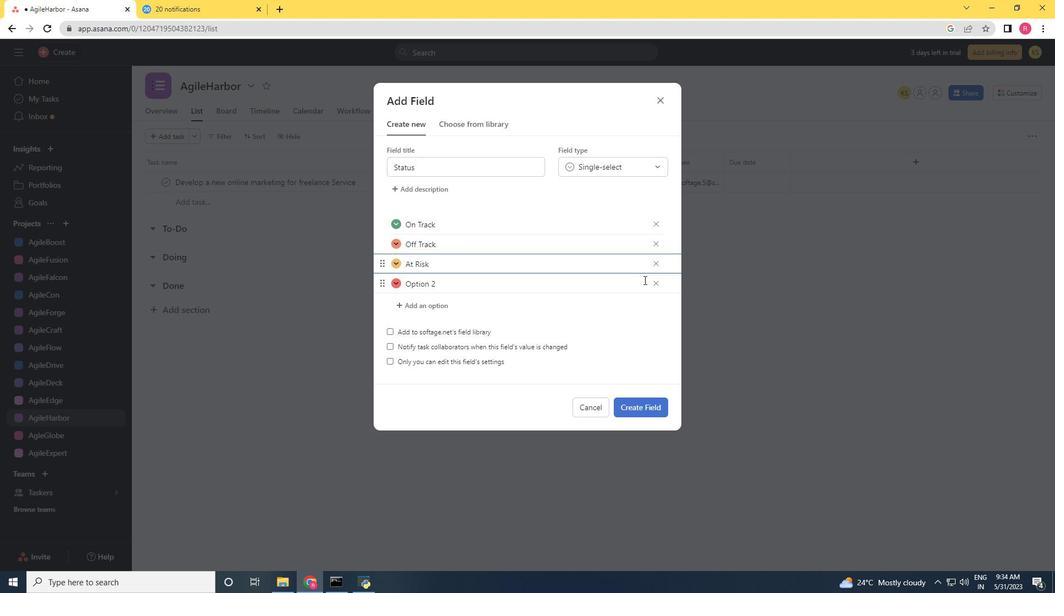 
Action: Mouse pressed left at (659, 282)
Screenshot: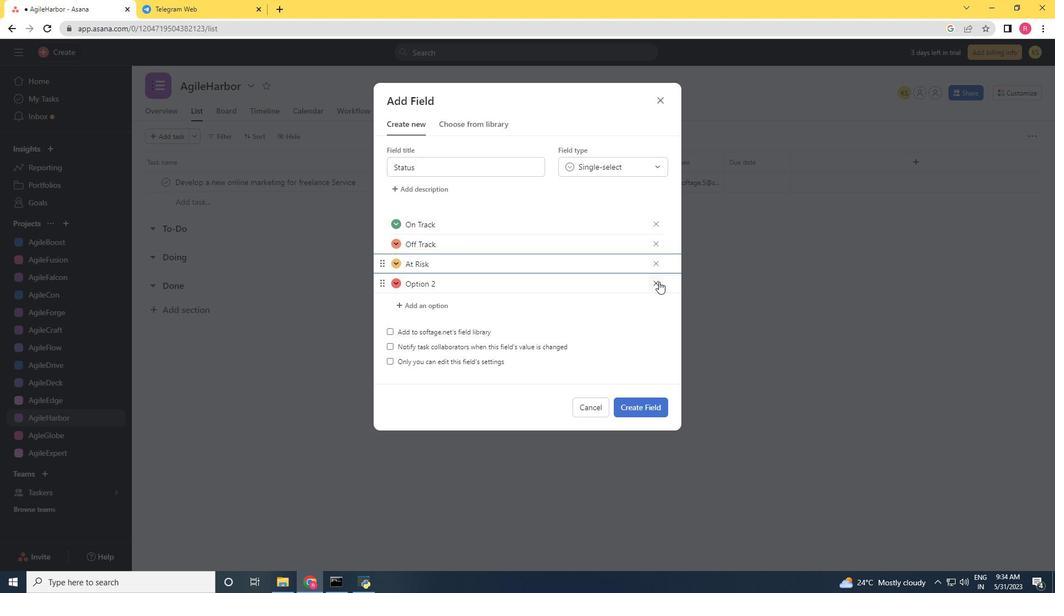 
Action: Mouse moved to (628, 389)
Screenshot: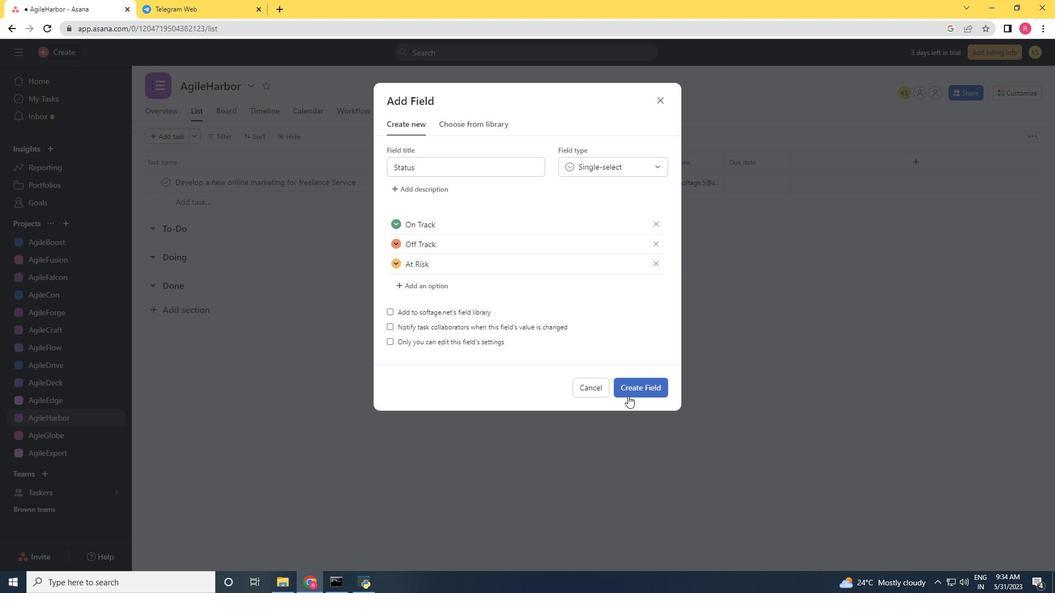 
Action: Mouse pressed left at (628, 389)
Screenshot: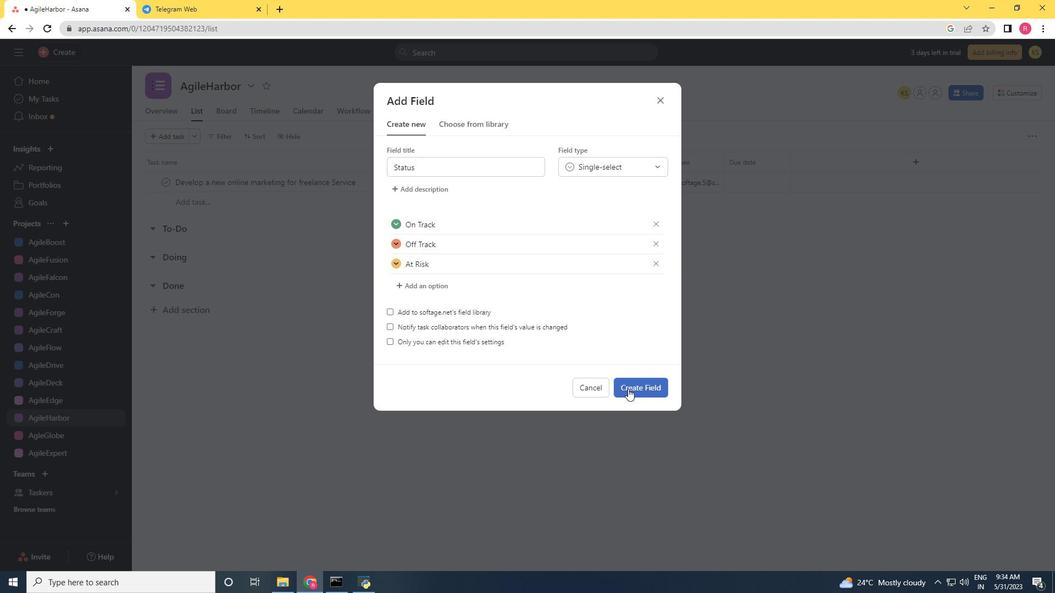 
Action: Mouse moved to (851, 188)
Screenshot: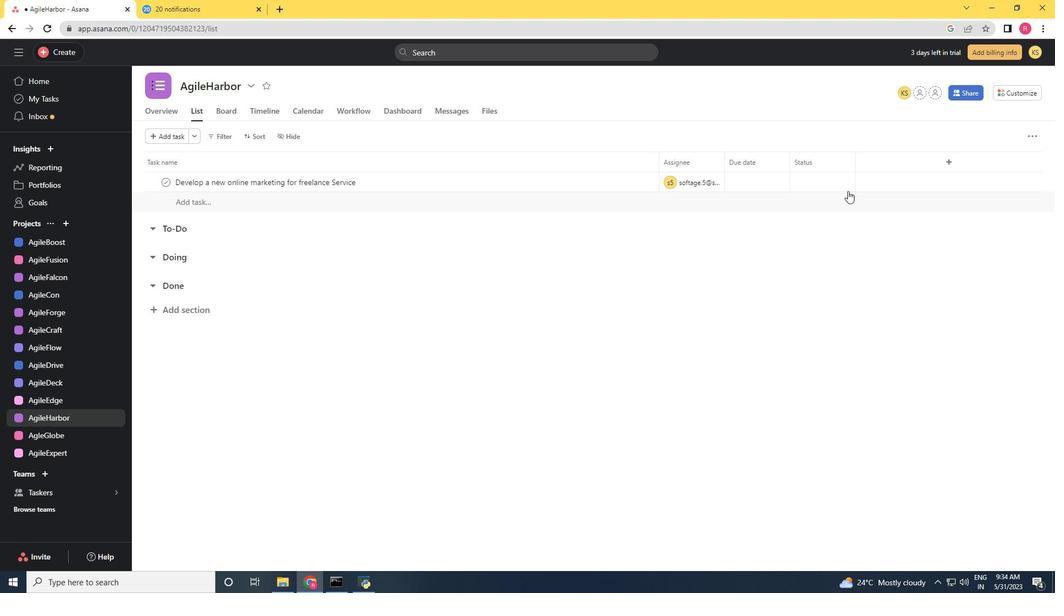 
Action: Mouse pressed left at (851, 188)
Screenshot: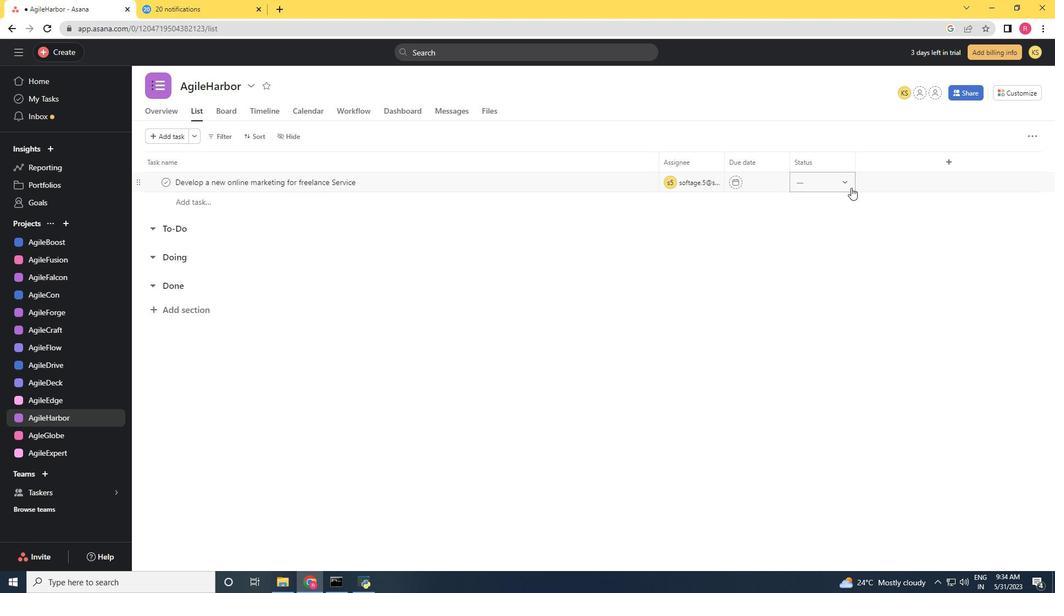 
Action: Mouse moved to (844, 215)
Screenshot: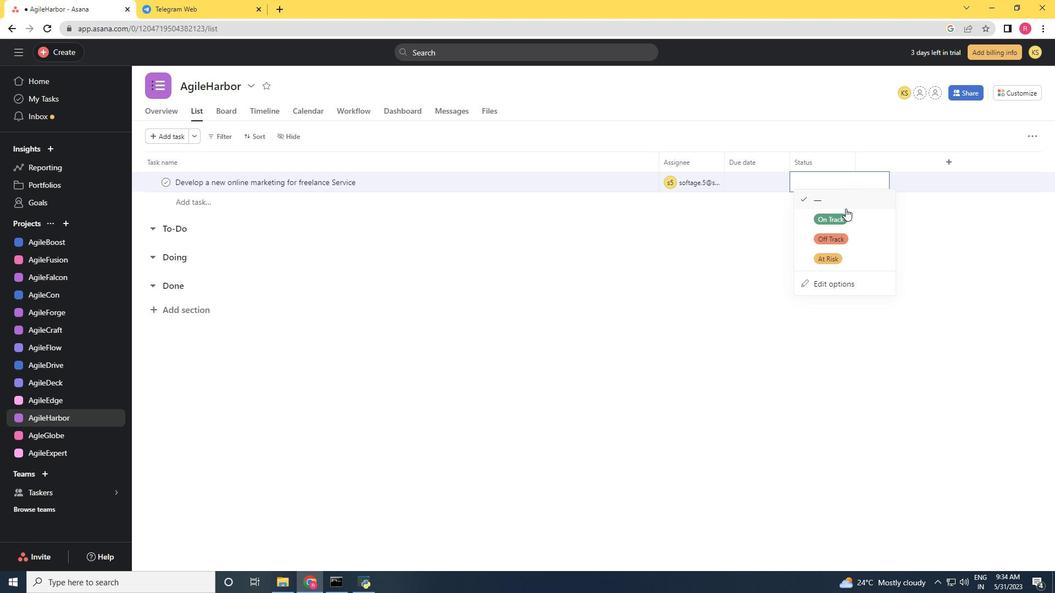 
Action: Mouse pressed left at (844, 215)
Screenshot: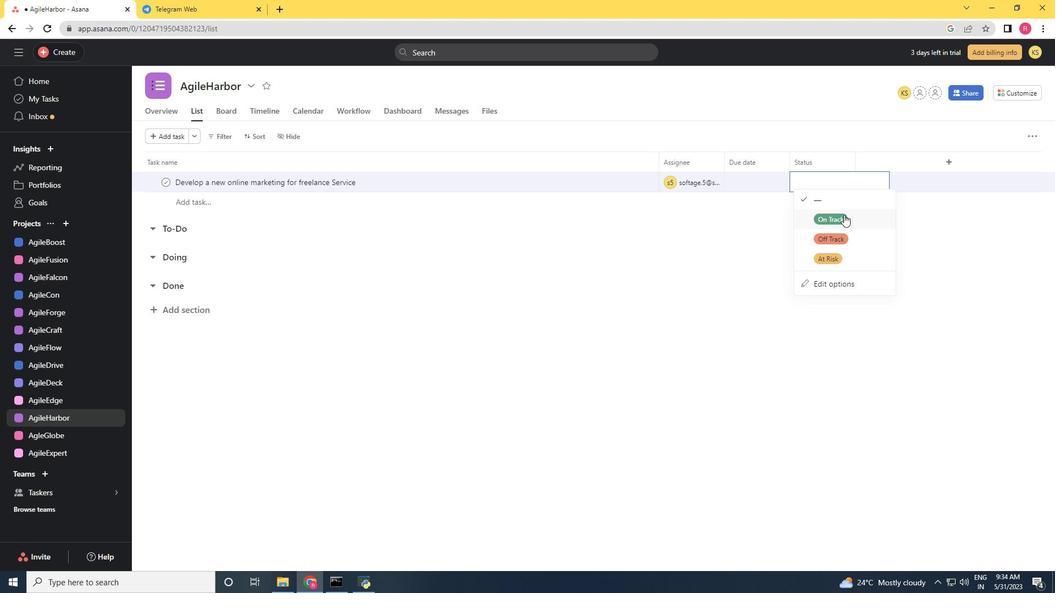 
Action: Mouse moved to (951, 162)
Screenshot: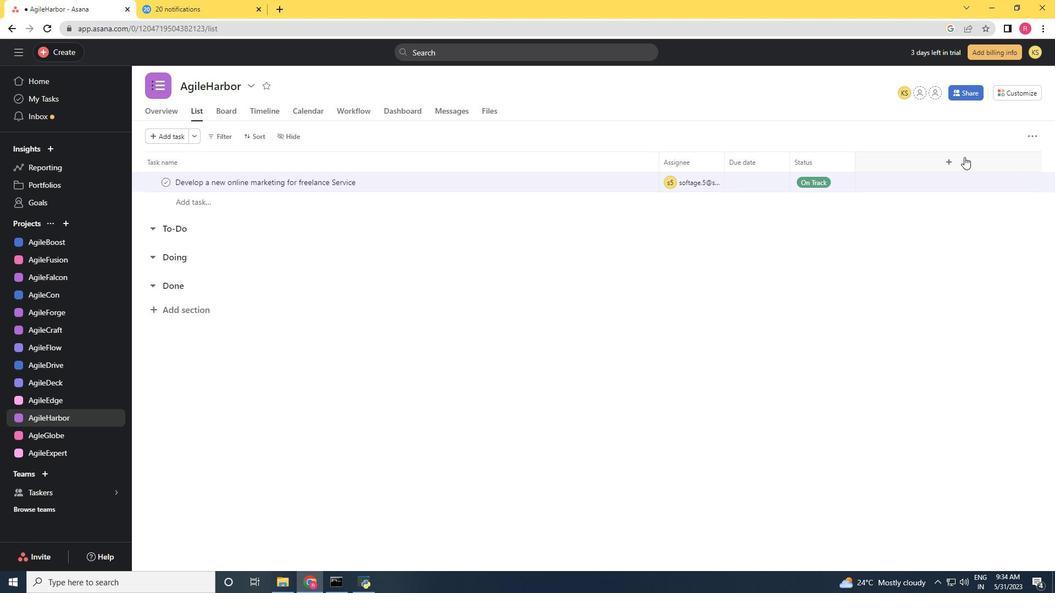 
Action: Mouse pressed left at (951, 162)
Screenshot: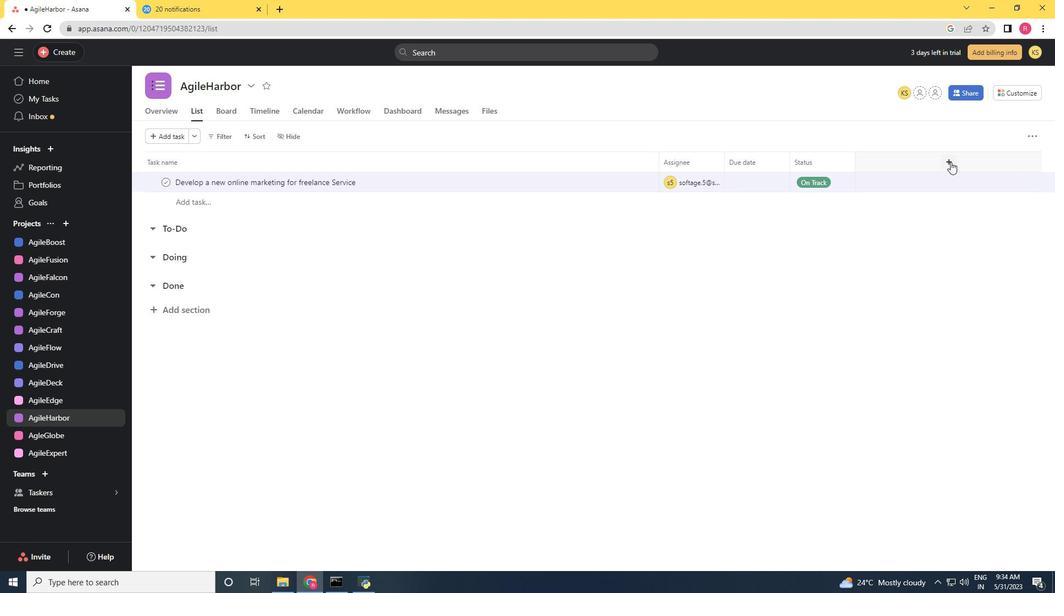
Action: Mouse moved to (898, 202)
Screenshot: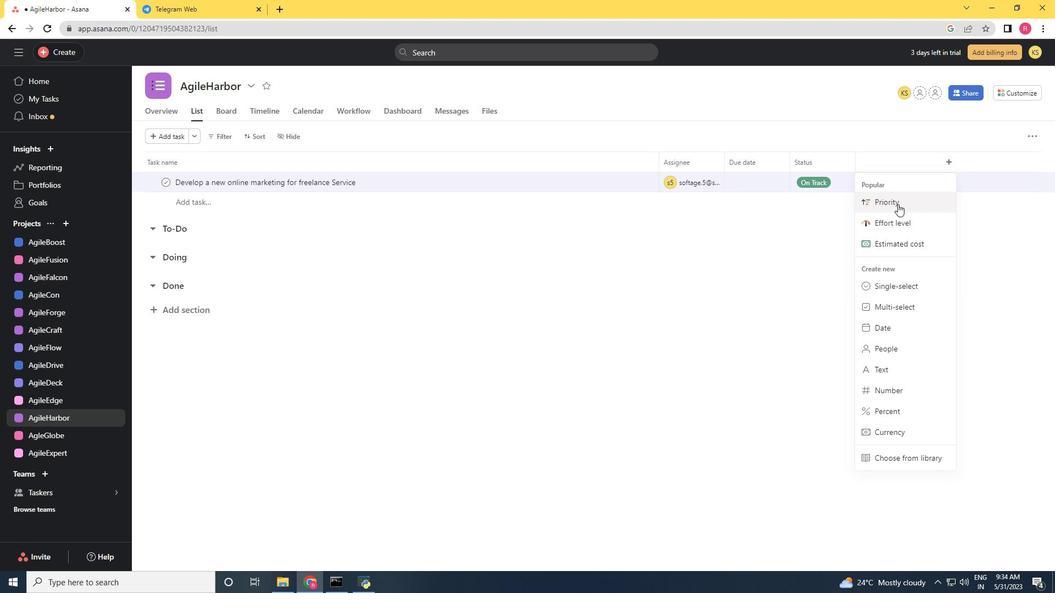 
Action: Mouse pressed left at (898, 202)
Screenshot: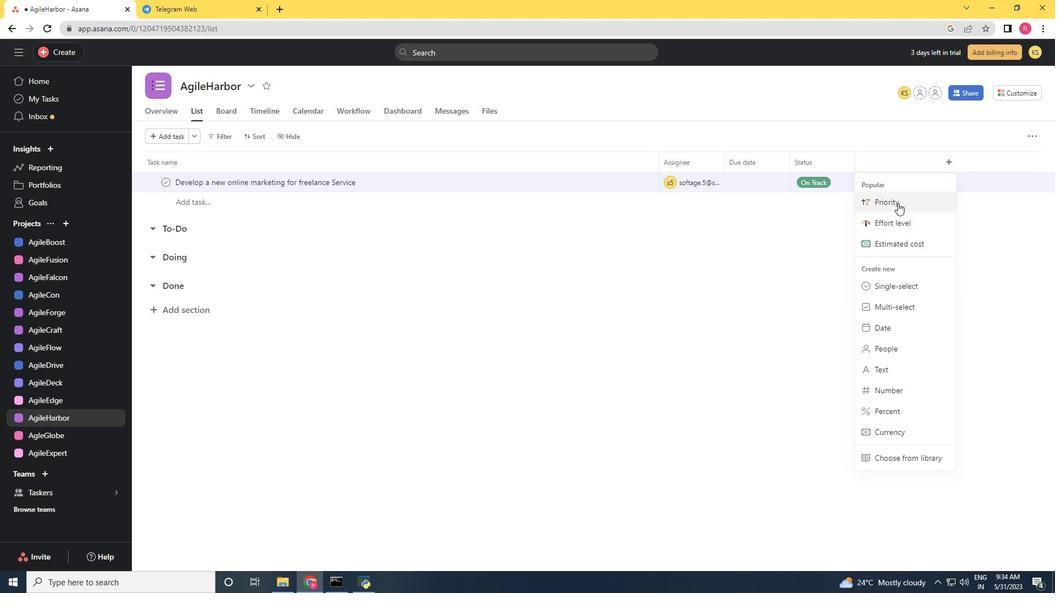 
Action: Mouse moved to (648, 364)
Screenshot: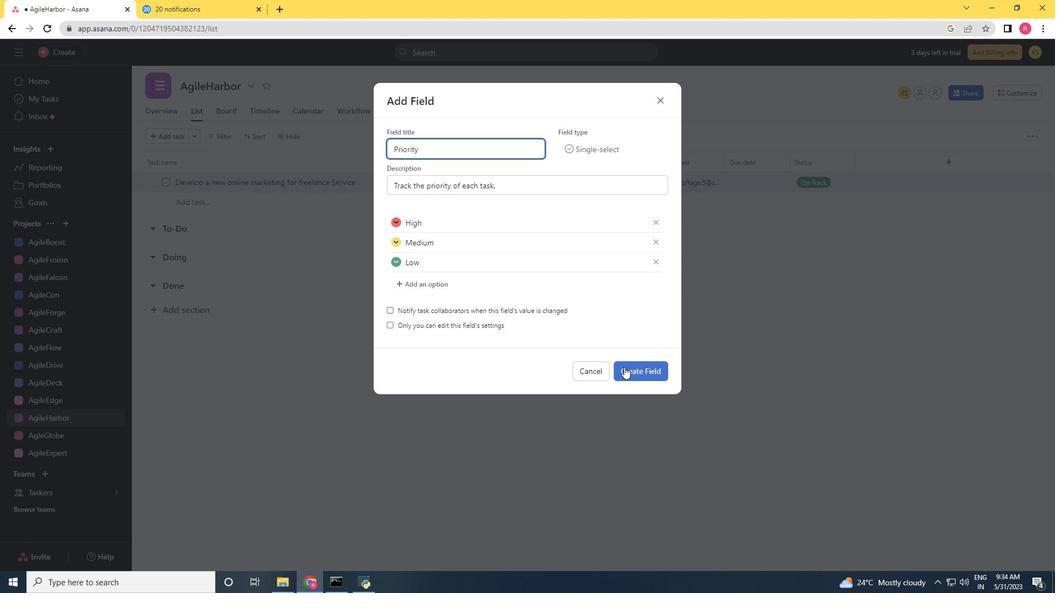 
Action: Mouse pressed left at (648, 364)
Screenshot: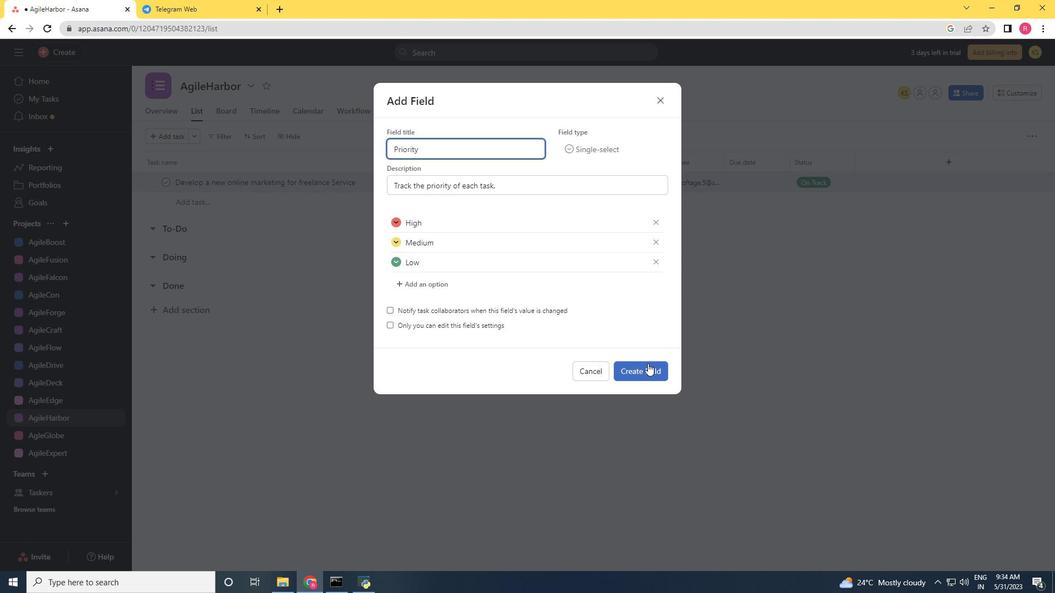 
Action: Mouse moved to (877, 185)
Screenshot: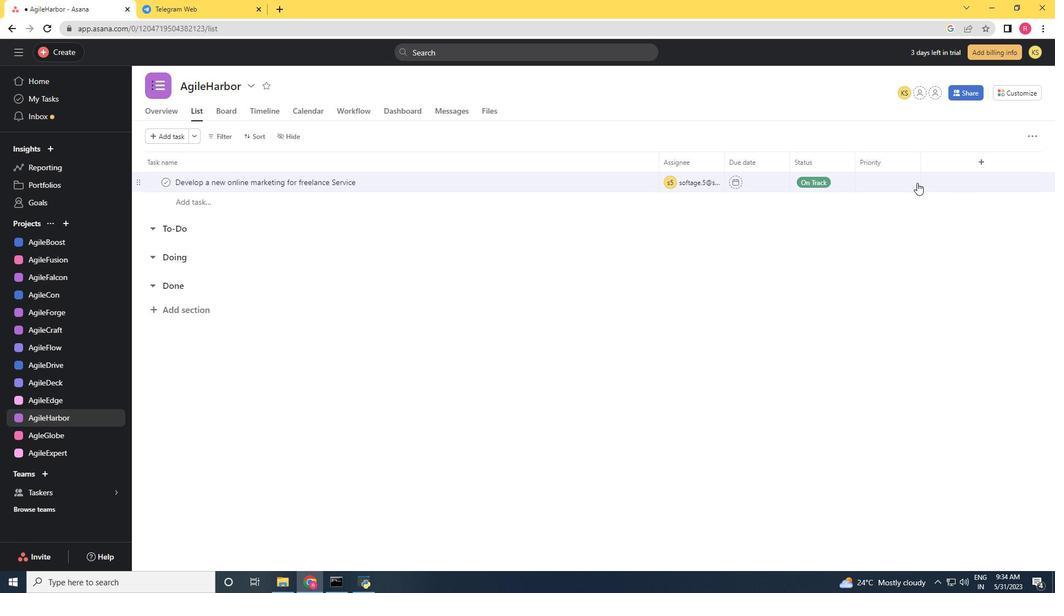 
Action: Mouse pressed left at (877, 185)
Screenshot: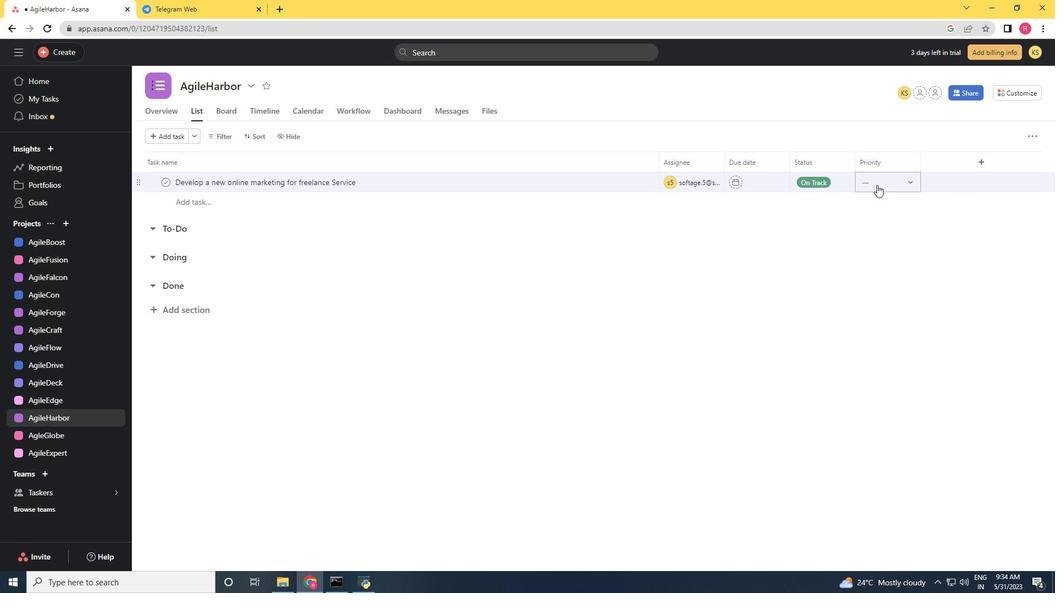 
Action: Mouse moved to (890, 255)
Screenshot: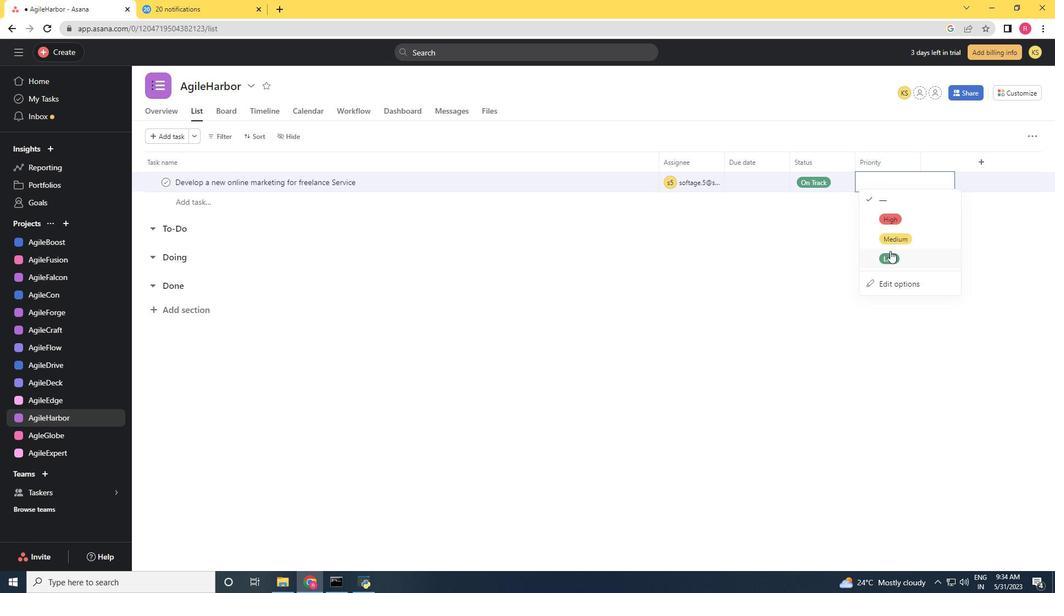 
Action: Mouse pressed left at (890, 255)
Screenshot: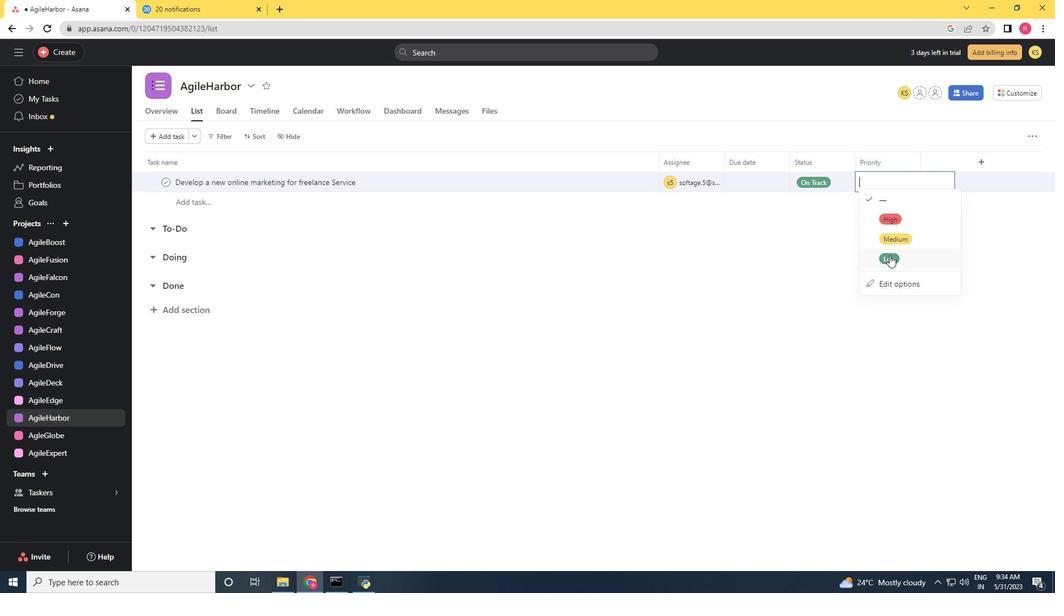 
